 Task: Check the safety & property of Cabin in Peshastin.
Action: Mouse moved to (713, 87)
Screenshot: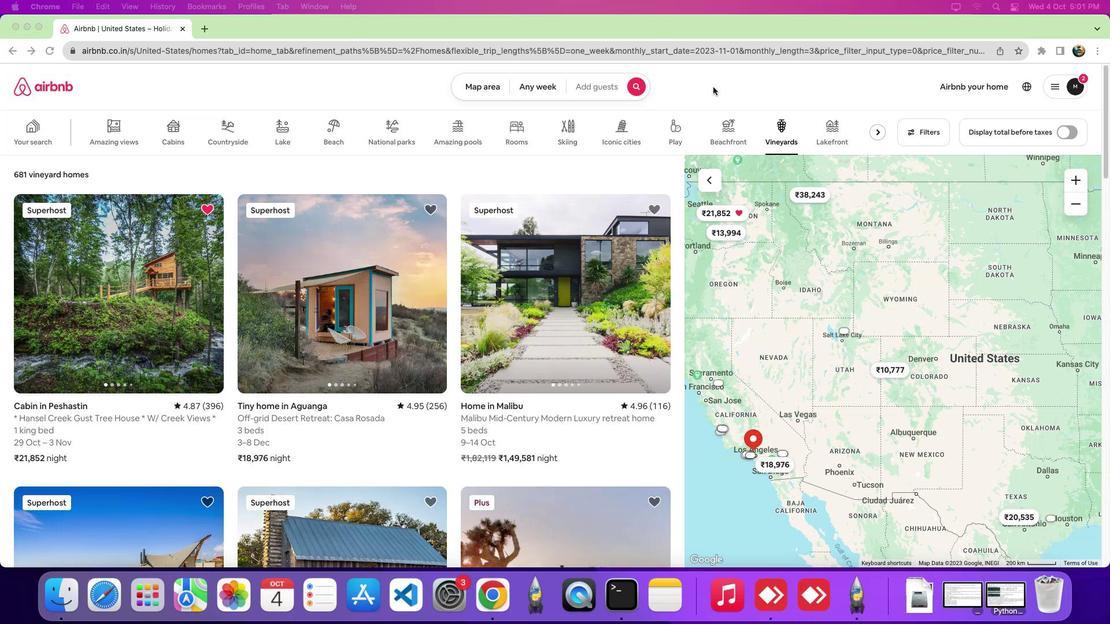 
Action: Mouse pressed left at (713, 87)
Screenshot: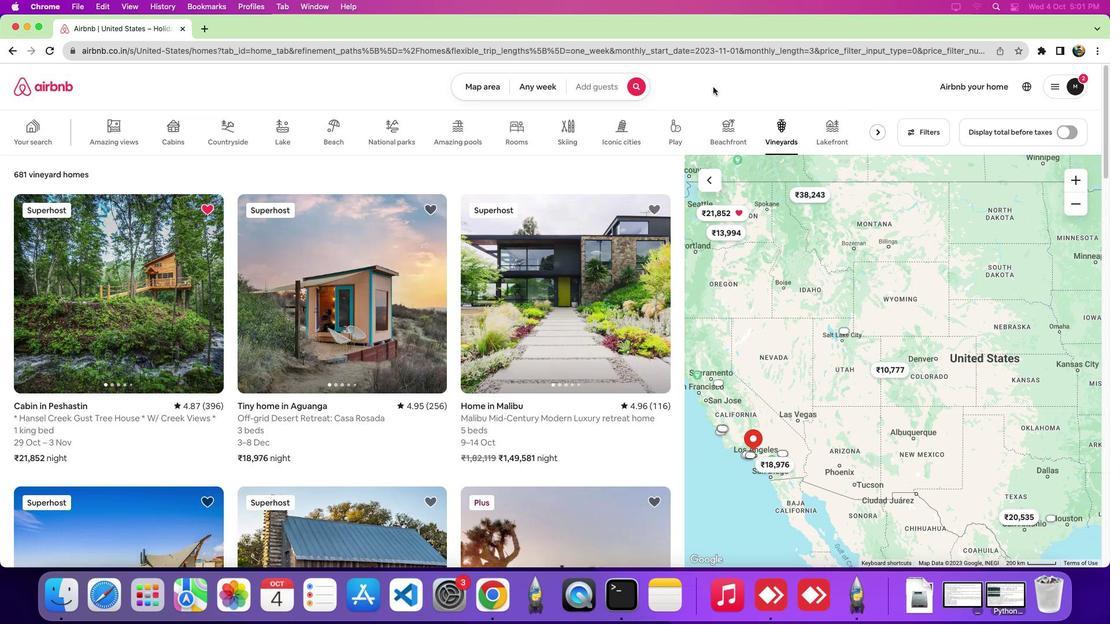
Action: Mouse moved to (791, 139)
Screenshot: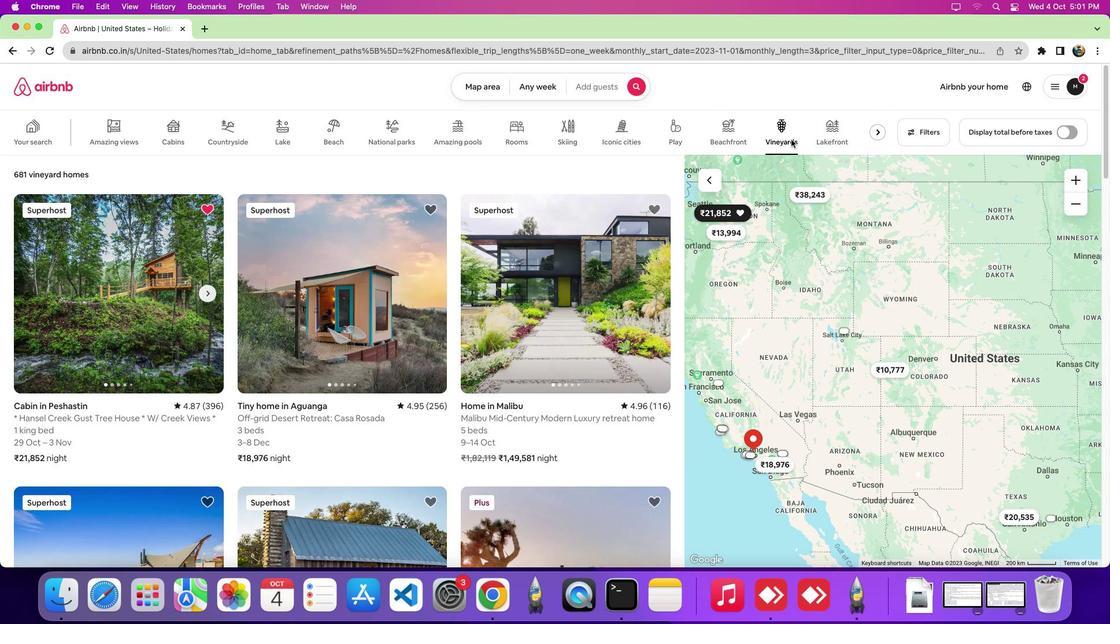 
Action: Mouse pressed left at (791, 139)
Screenshot: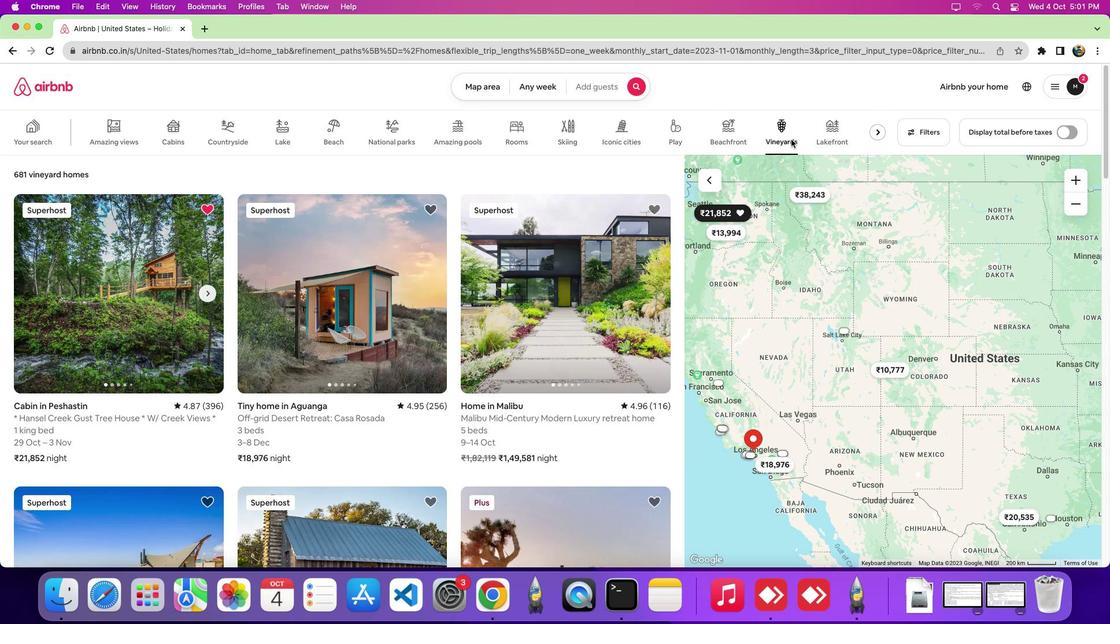
Action: Mouse moved to (129, 319)
Screenshot: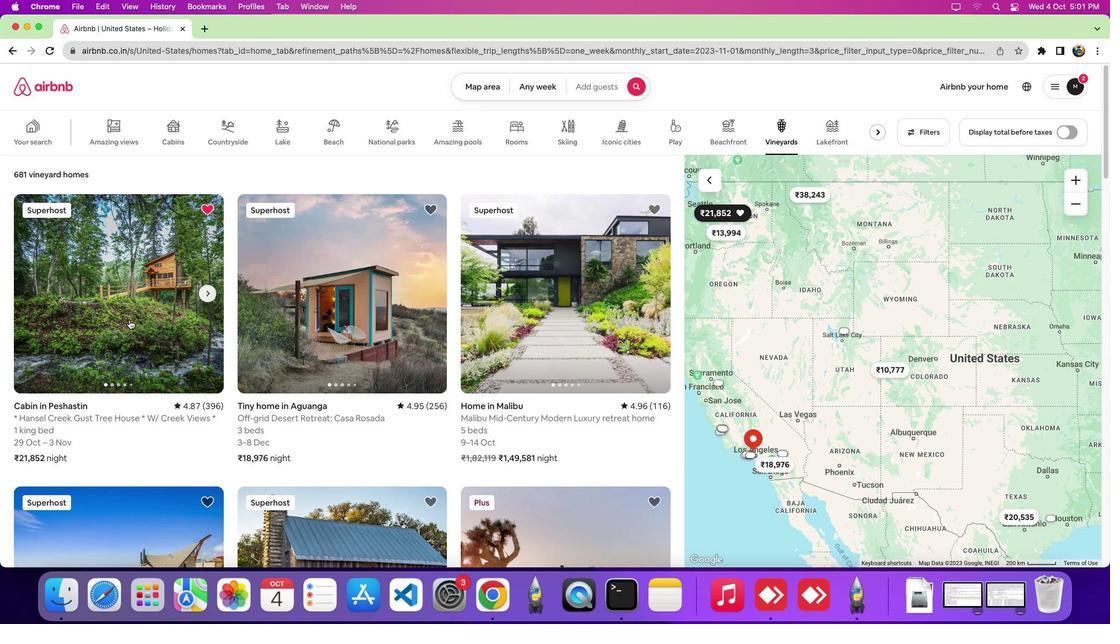 
Action: Mouse pressed left at (129, 319)
Screenshot: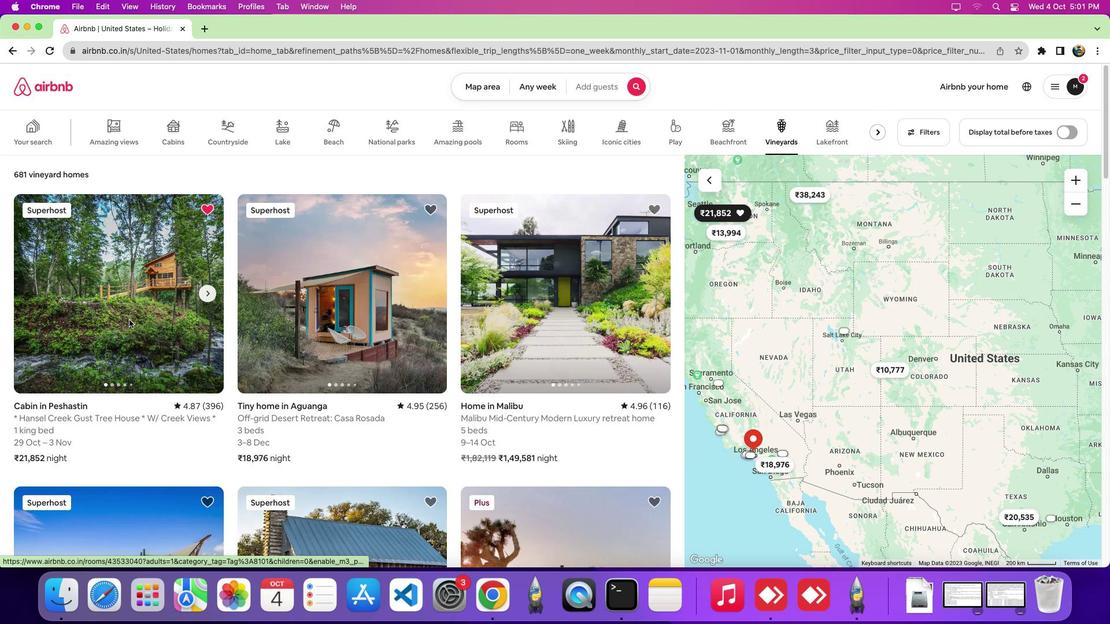 
Action: Mouse moved to (663, 395)
Screenshot: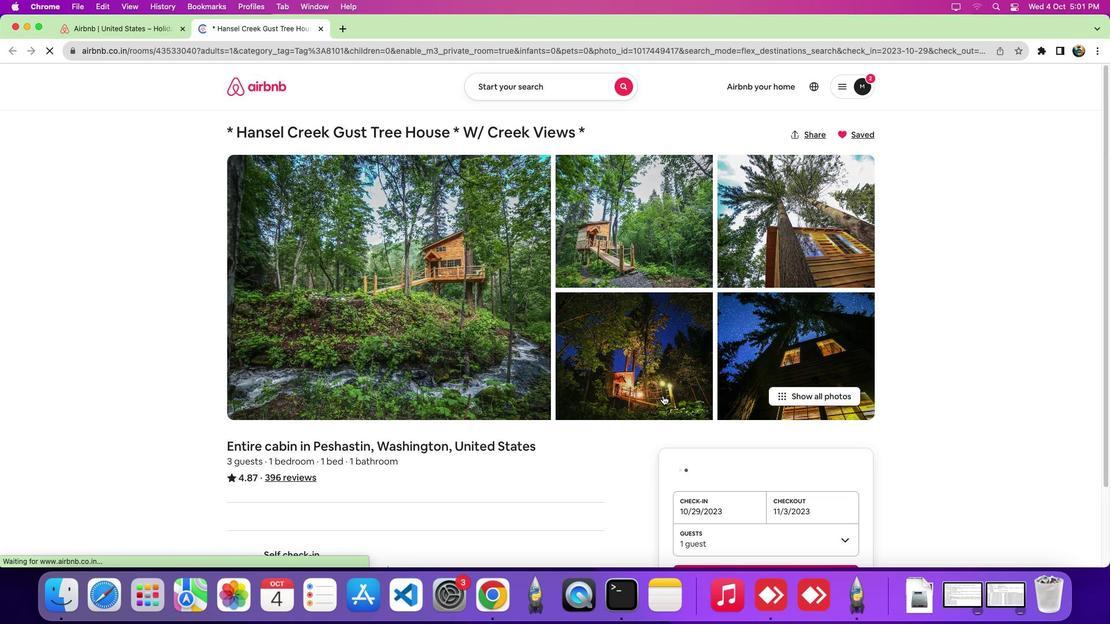
Action: Mouse scrolled (663, 395) with delta (0, 0)
Screenshot: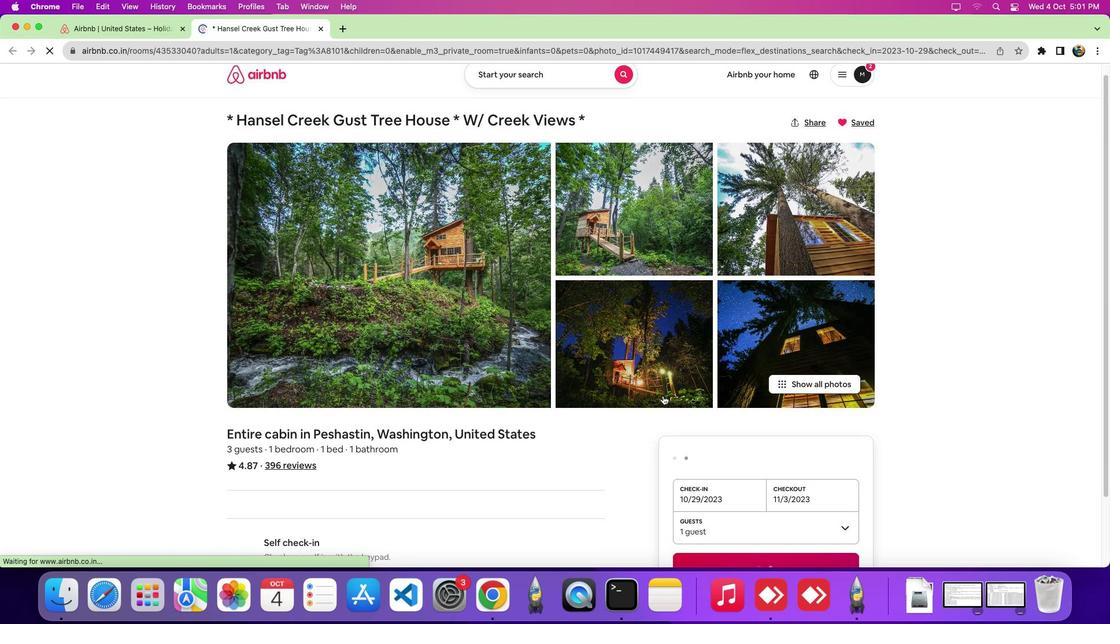 
Action: Mouse scrolled (663, 395) with delta (0, -1)
Screenshot: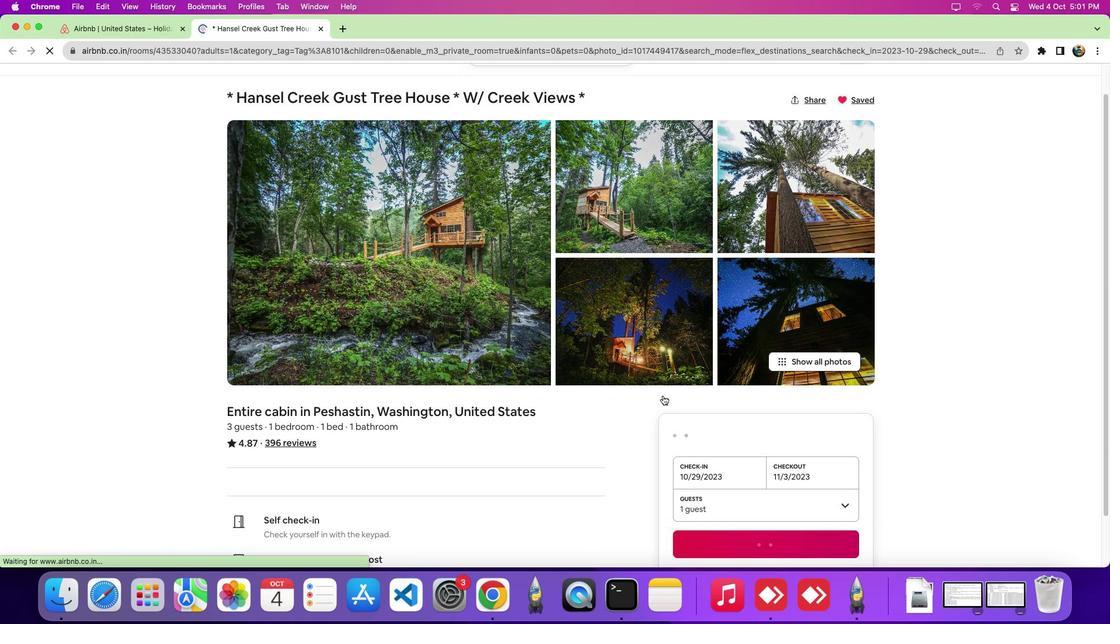 
Action: Mouse scrolled (663, 395) with delta (0, -5)
Screenshot: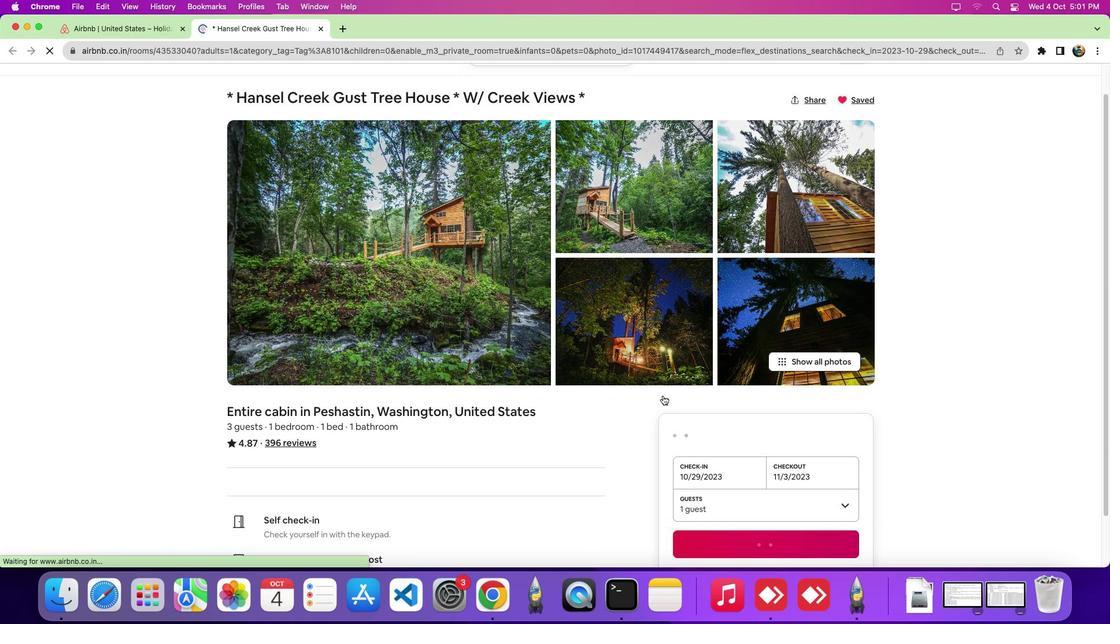 
Action: Mouse scrolled (663, 395) with delta (0, -8)
Screenshot: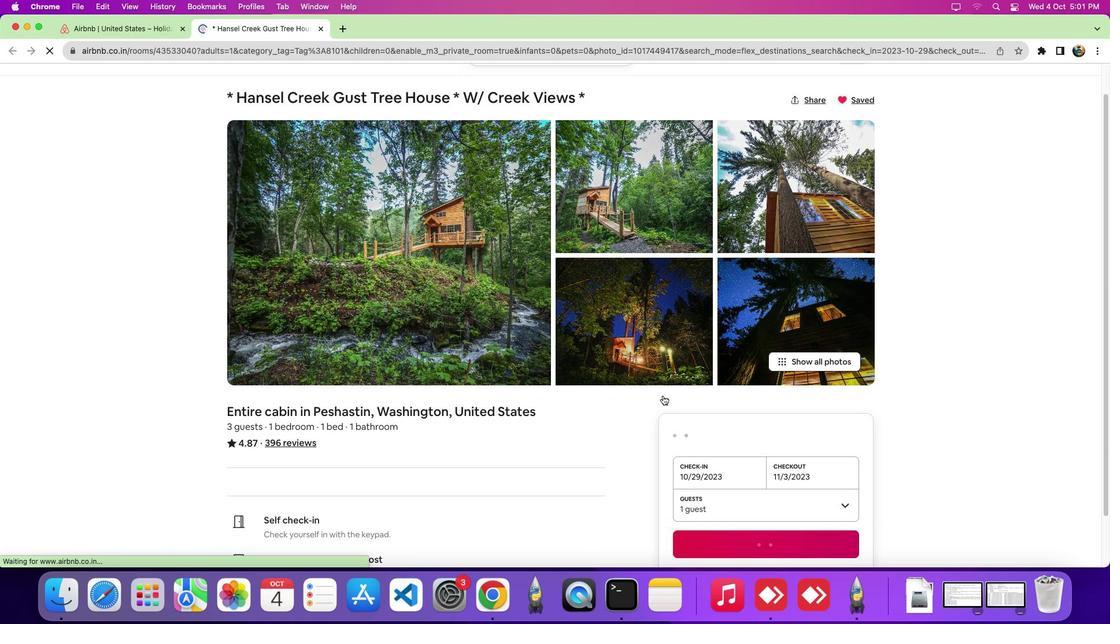 
Action: Mouse scrolled (663, 395) with delta (0, 0)
Screenshot: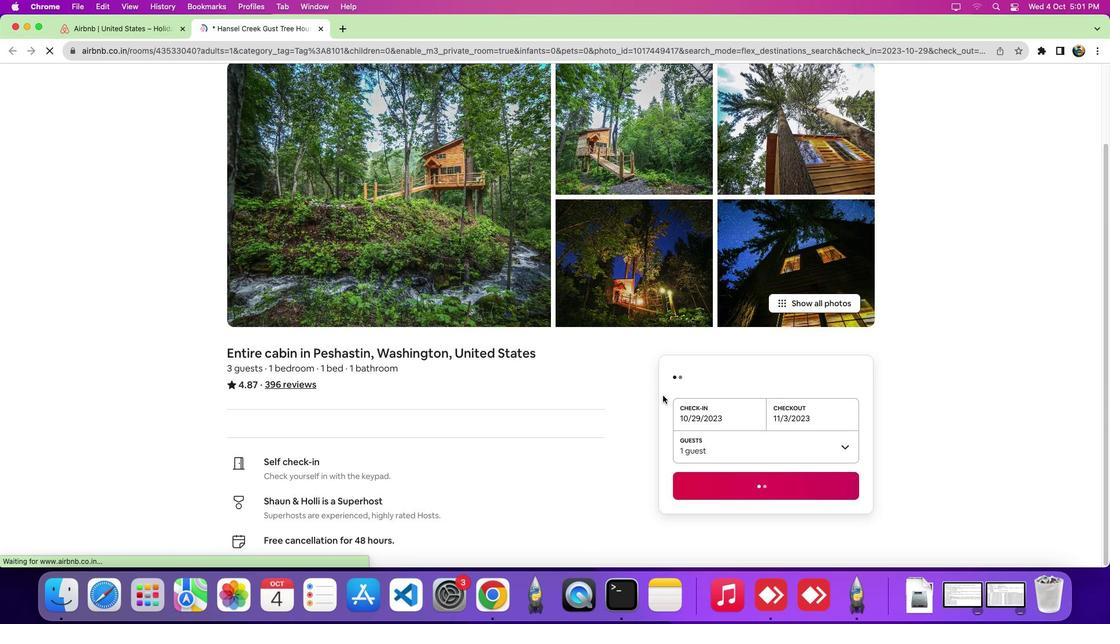 
Action: Mouse scrolled (663, 395) with delta (0, -1)
Screenshot: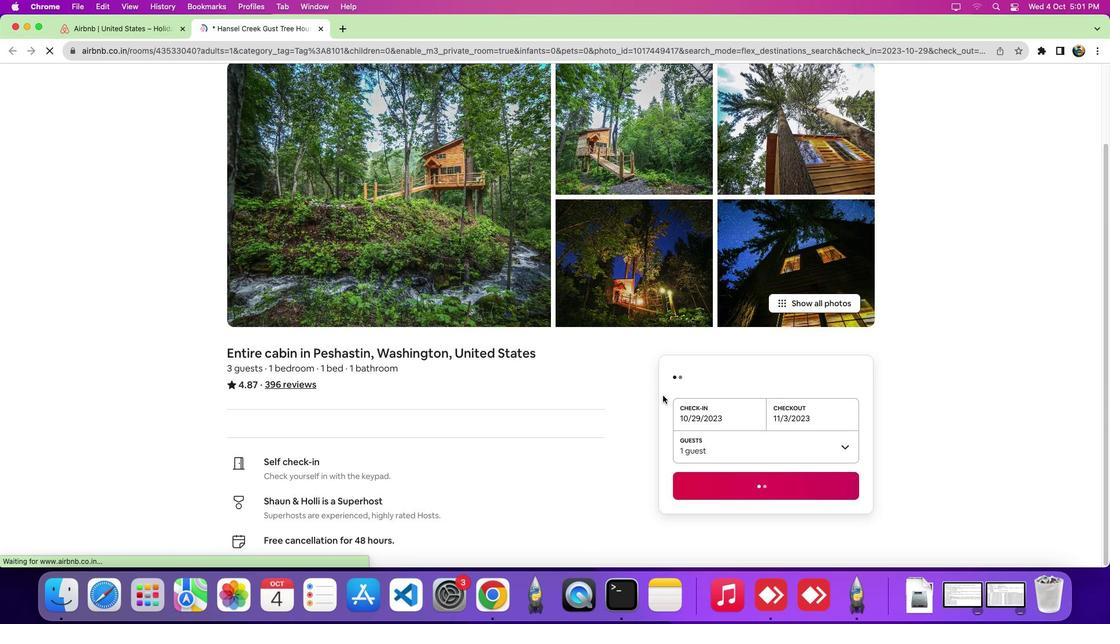 
Action: Mouse scrolled (663, 395) with delta (0, -5)
Screenshot: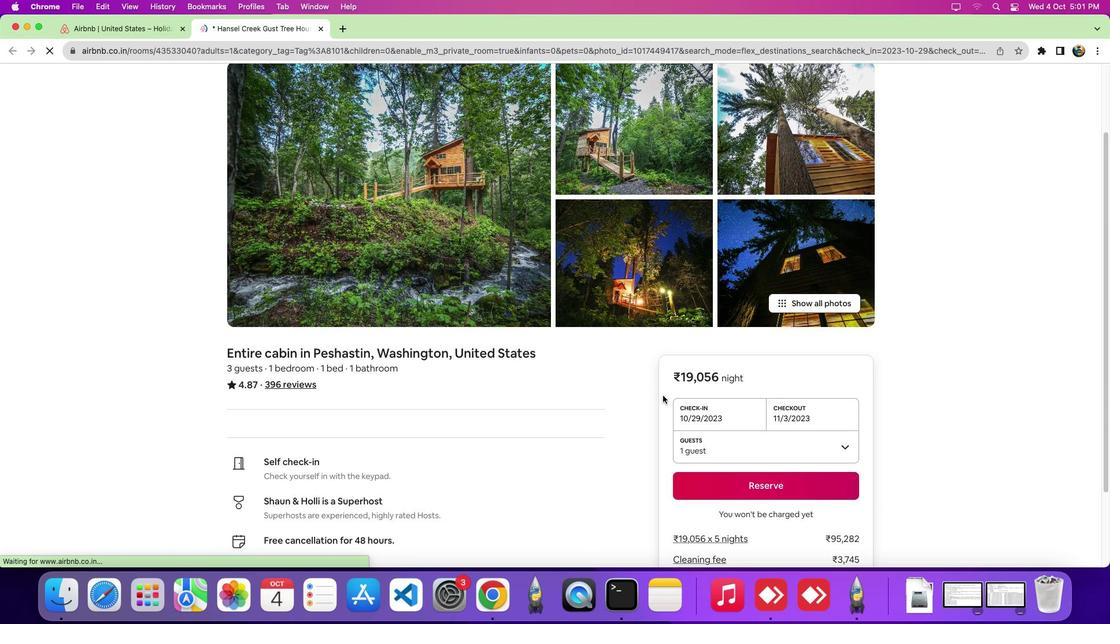 
Action: Mouse scrolled (663, 395) with delta (0, 0)
Screenshot: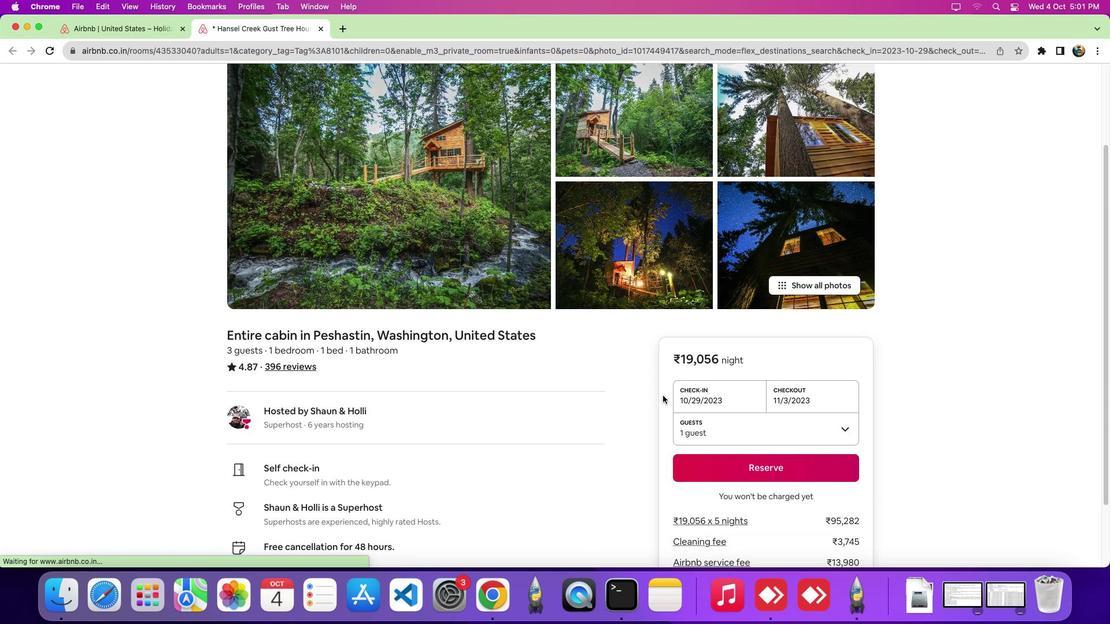 
Action: Mouse scrolled (663, 395) with delta (0, -1)
Screenshot: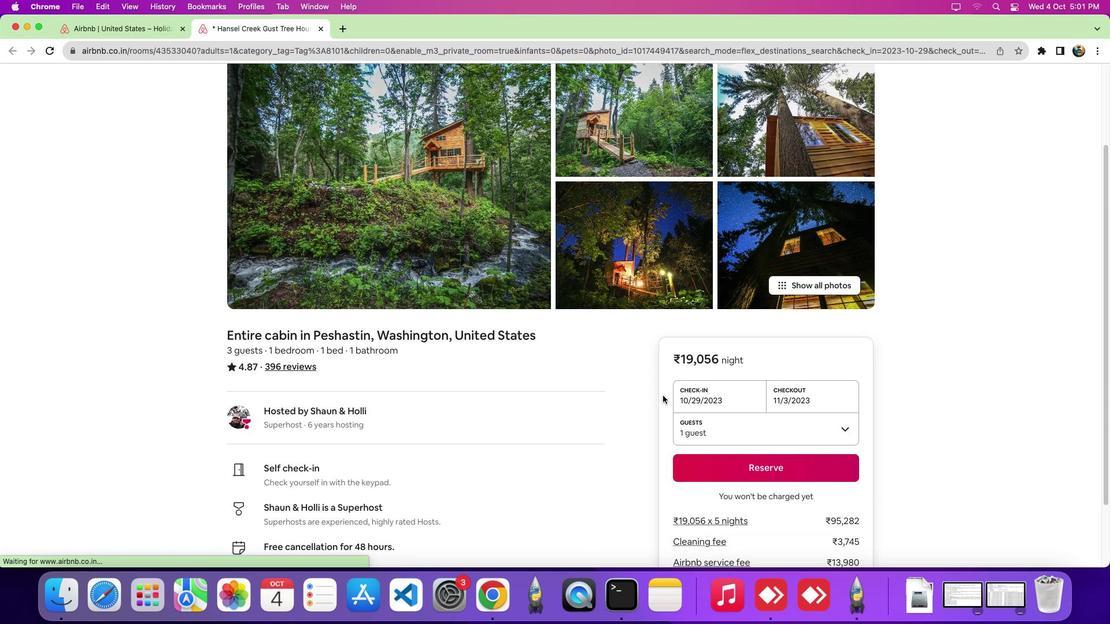 
Action: Mouse scrolled (663, 395) with delta (0, -5)
Screenshot: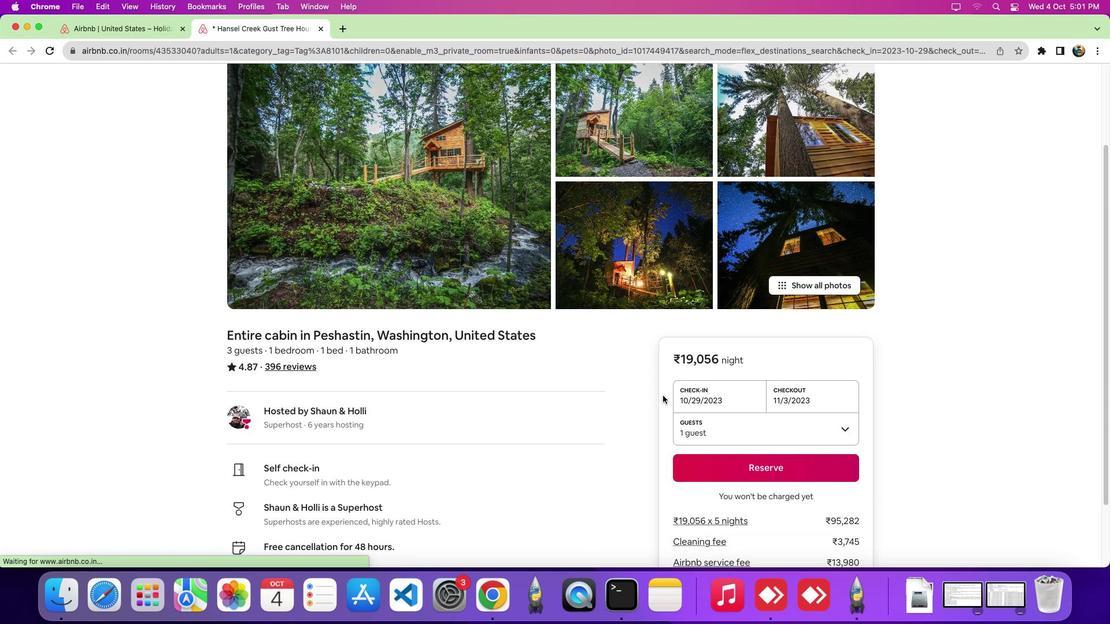 
Action: Mouse scrolled (663, 395) with delta (0, -8)
Screenshot: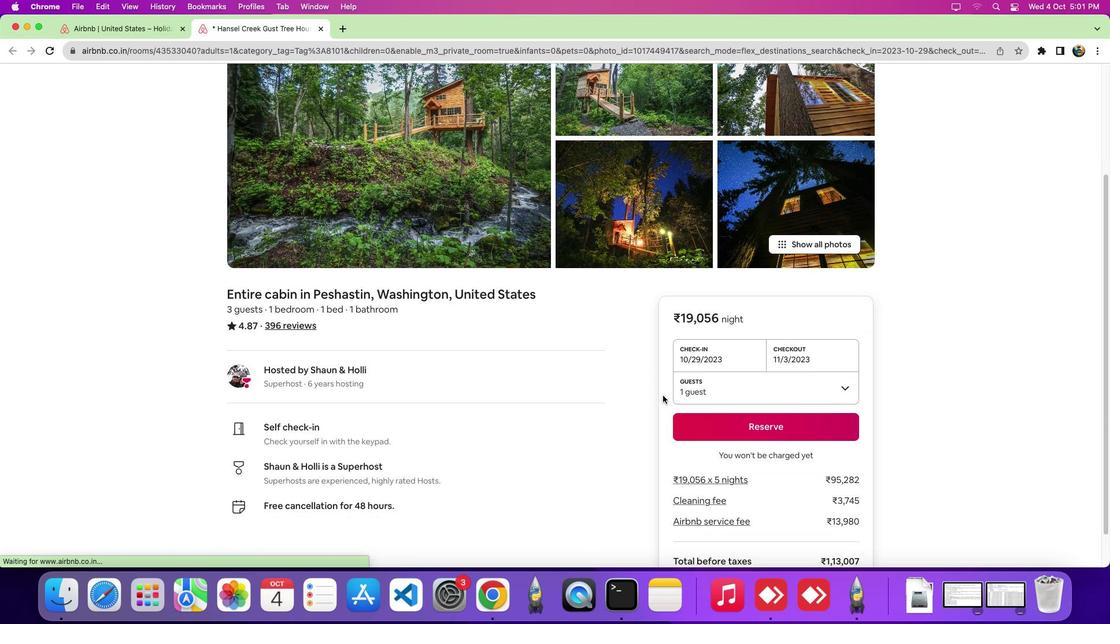 
Action: Mouse scrolled (663, 395) with delta (0, -8)
Screenshot: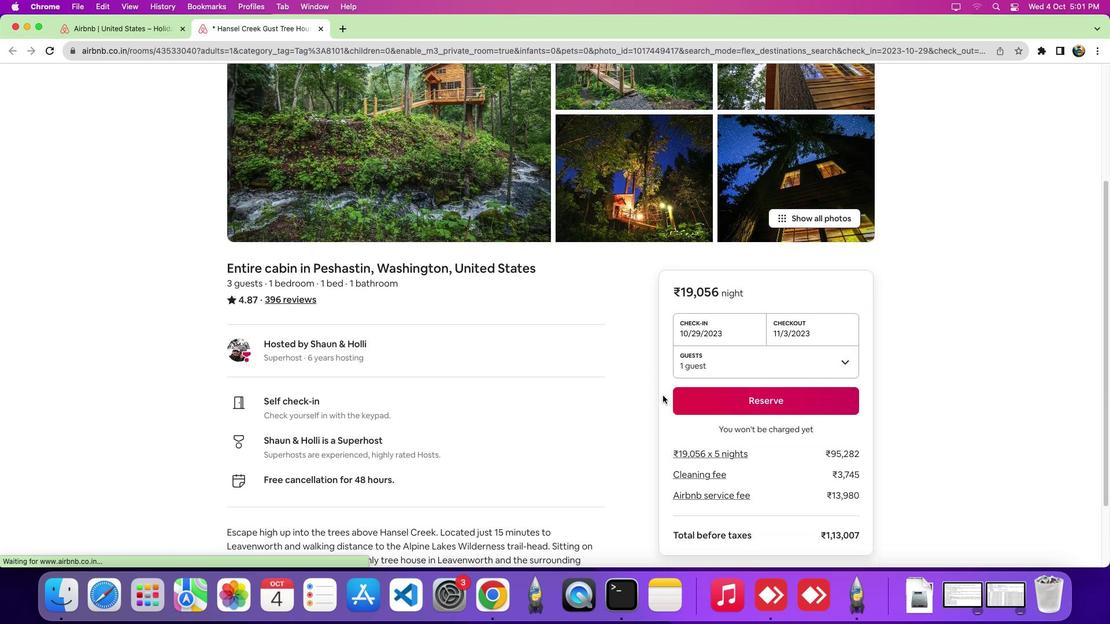 
Action: Mouse scrolled (663, 395) with delta (0, 0)
Screenshot: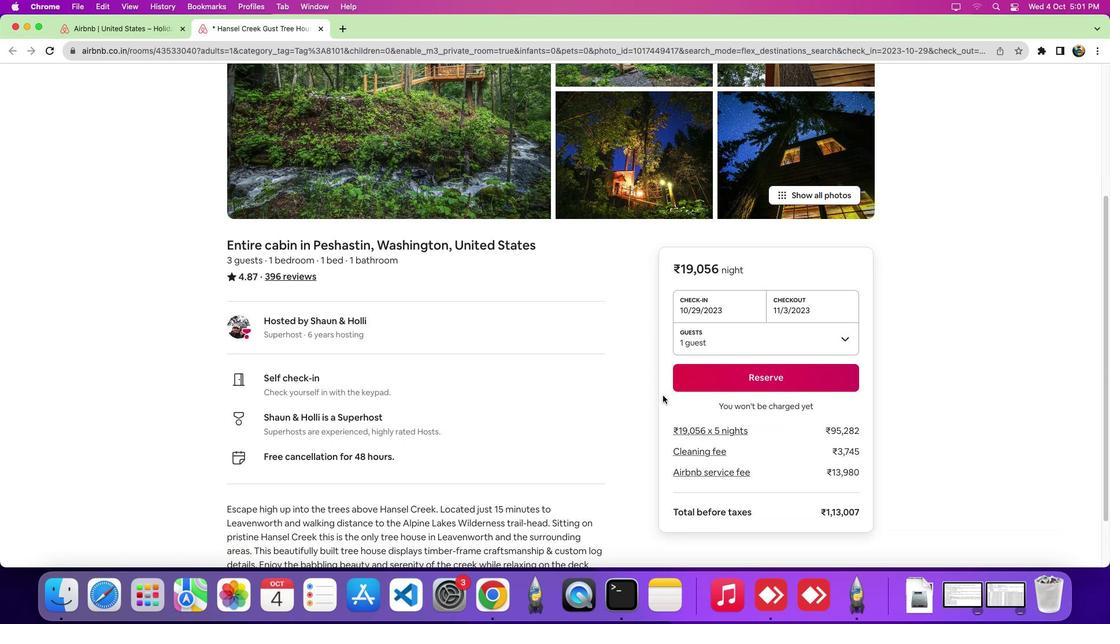 
Action: Mouse scrolled (663, 395) with delta (0, -1)
Screenshot: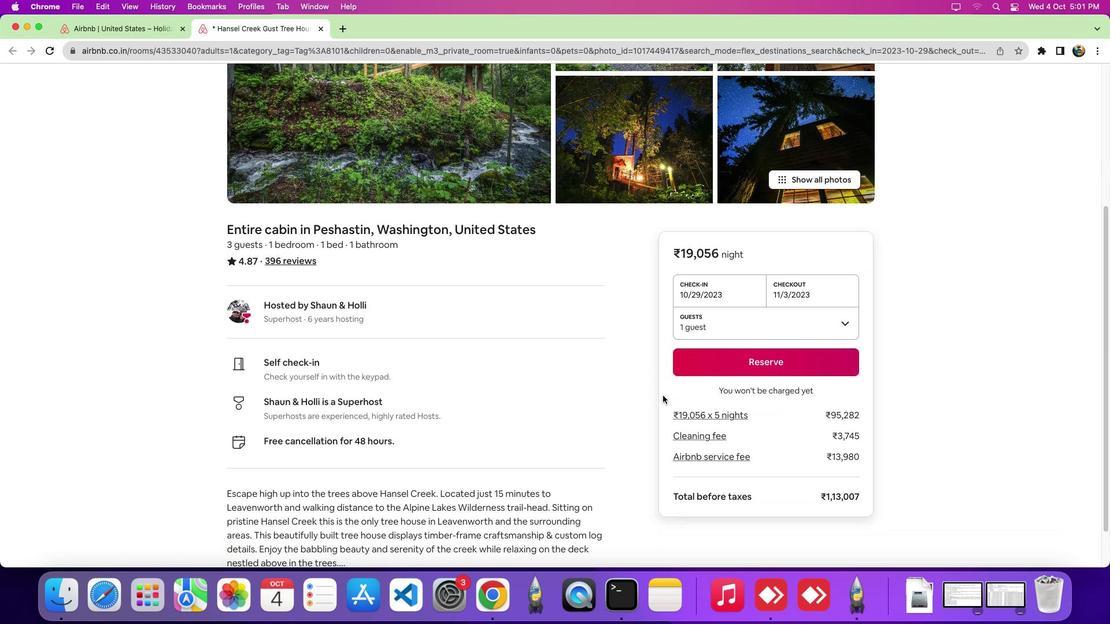 
Action: Mouse scrolled (663, 395) with delta (0, -5)
Screenshot: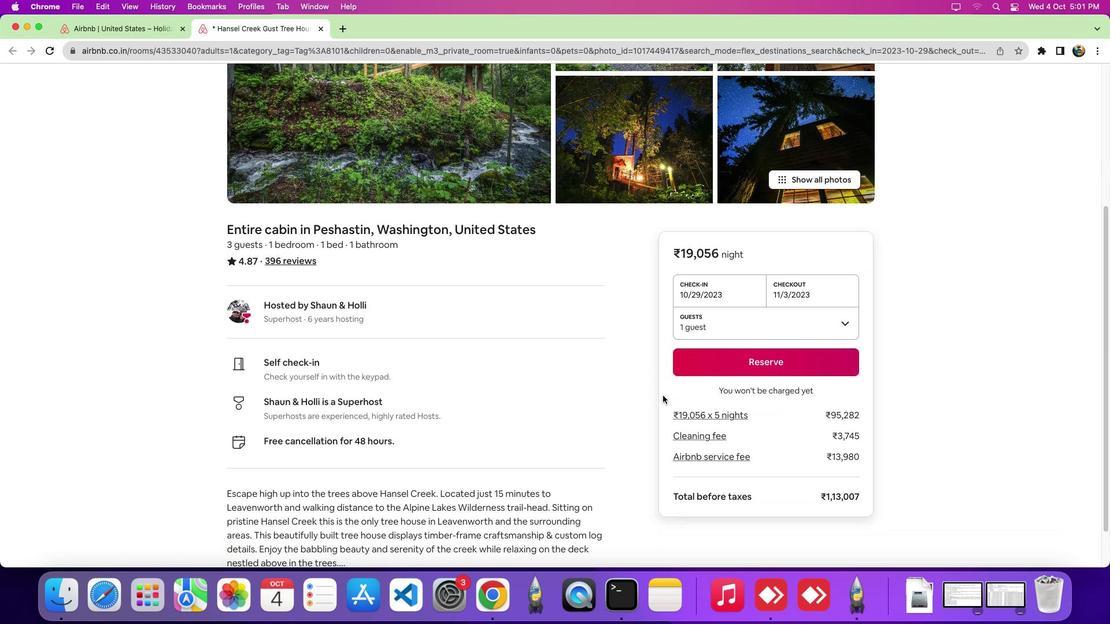 
Action: Mouse scrolled (663, 395) with delta (0, -8)
Screenshot: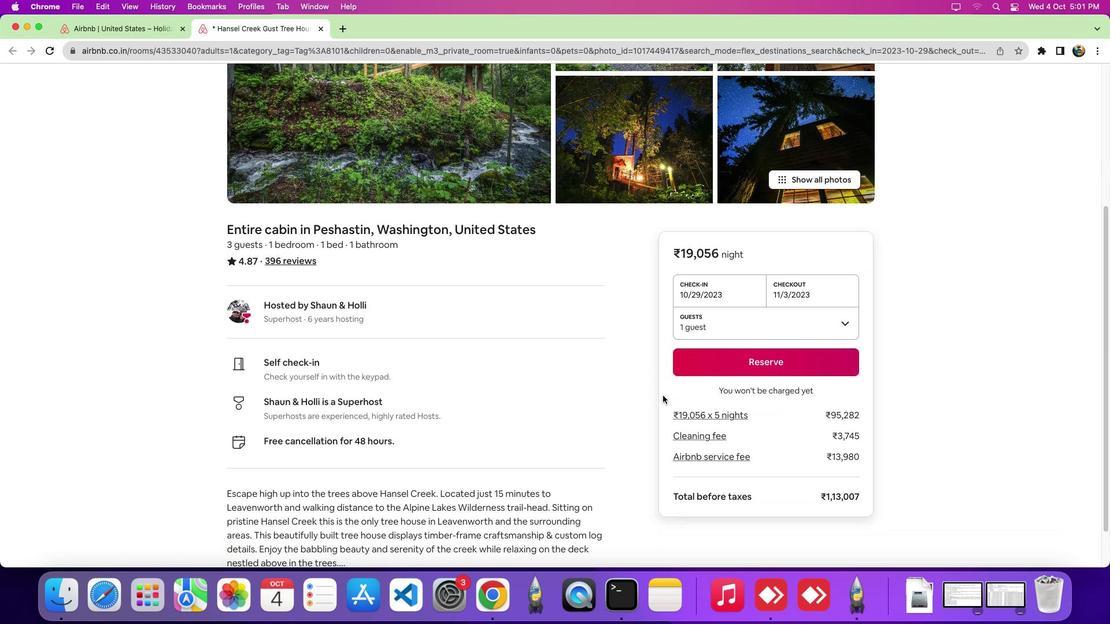 
Action: Mouse scrolled (663, 395) with delta (0, -9)
Screenshot: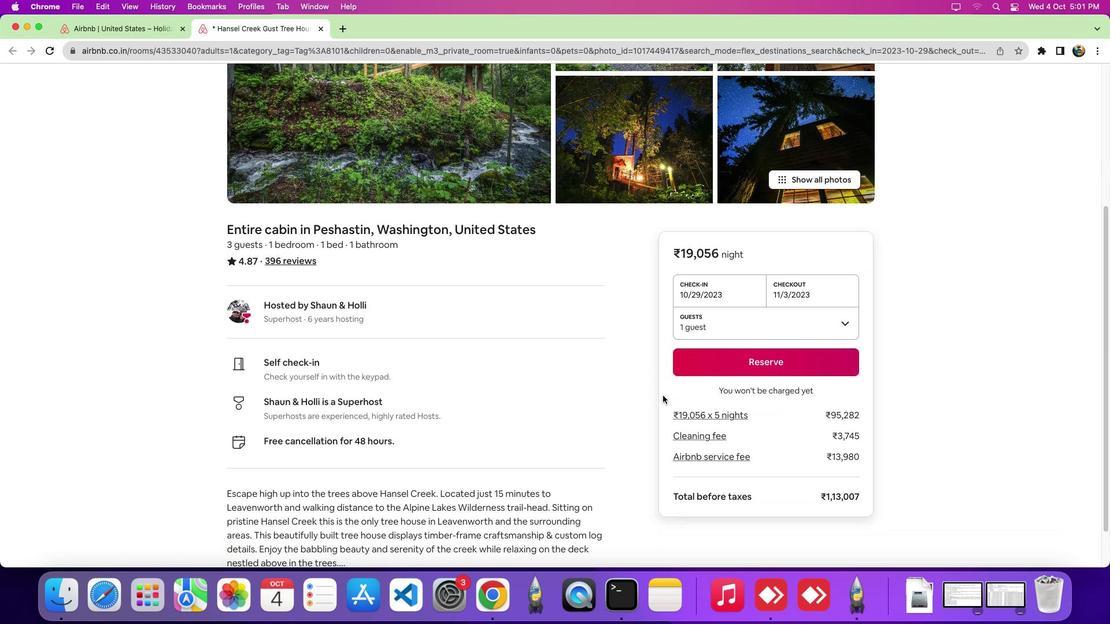 
Action: Mouse scrolled (663, 395) with delta (0, 0)
Screenshot: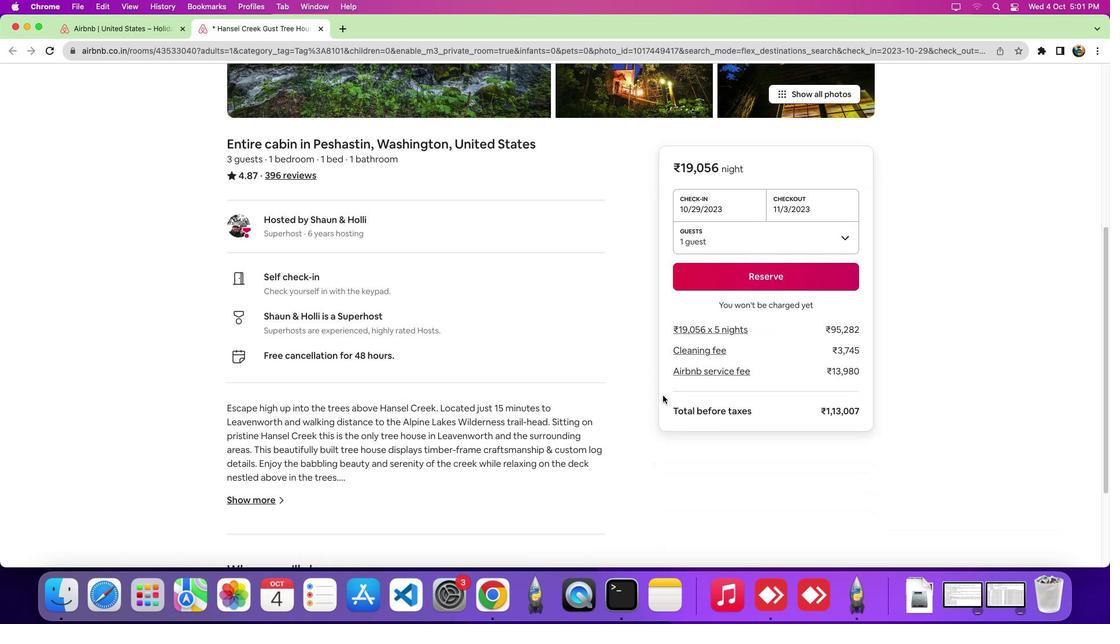 
Action: Mouse scrolled (663, 395) with delta (0, -1)
Screenshot: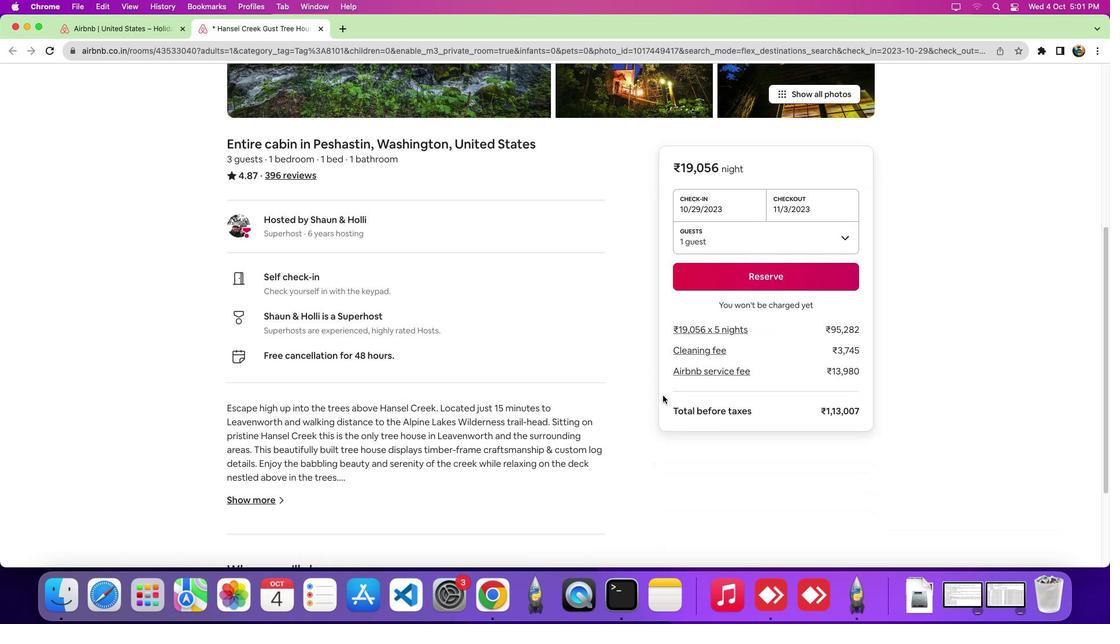 
Action: Mouse scrolled (663, 395) with delta (0, -5)
Screenshot: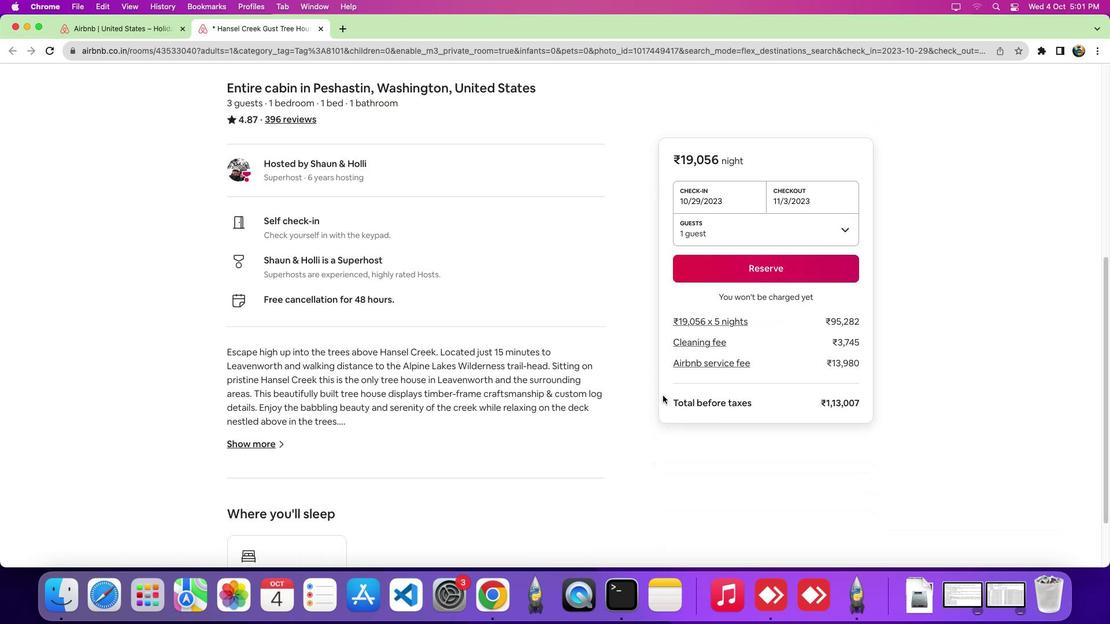 
Action: Mouse scrolled (663, 395) with delta (0, -8)
Screenshot: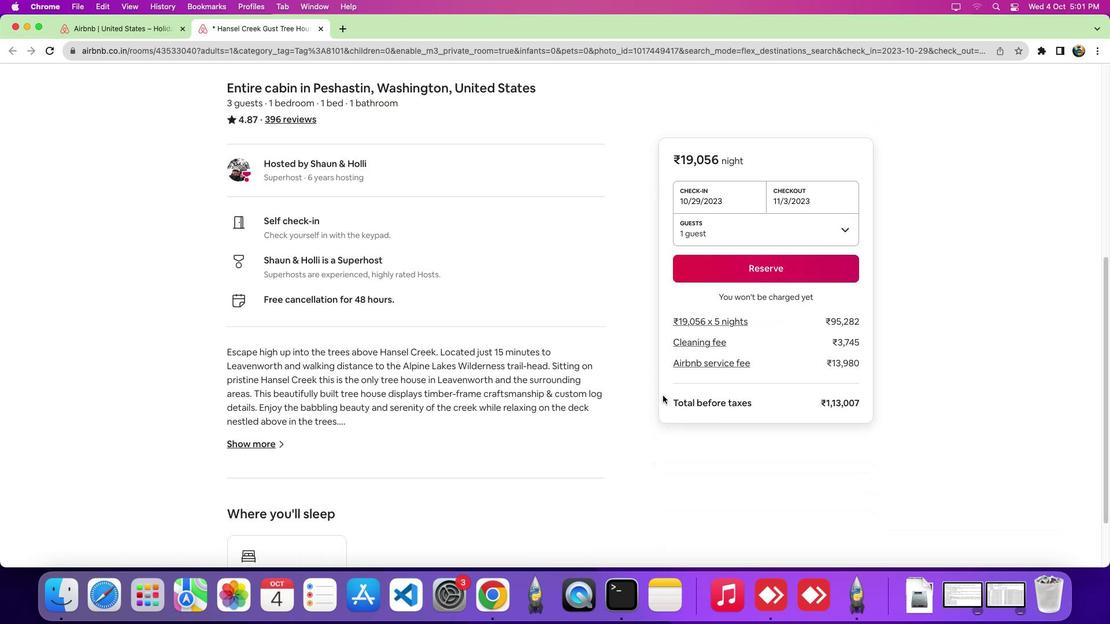 
Action: Mouse scrolled (663, 395) with delta (0, -8)
Screenshot: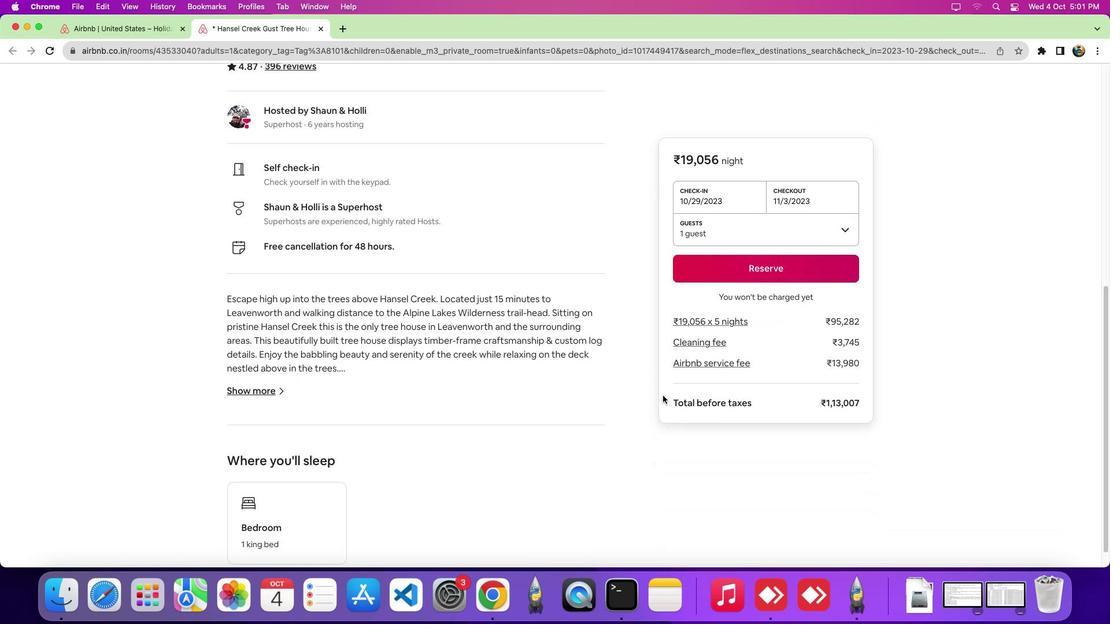 
Action: Mouse scrolled (663, 395) with delta (0, 0)
Screenshot: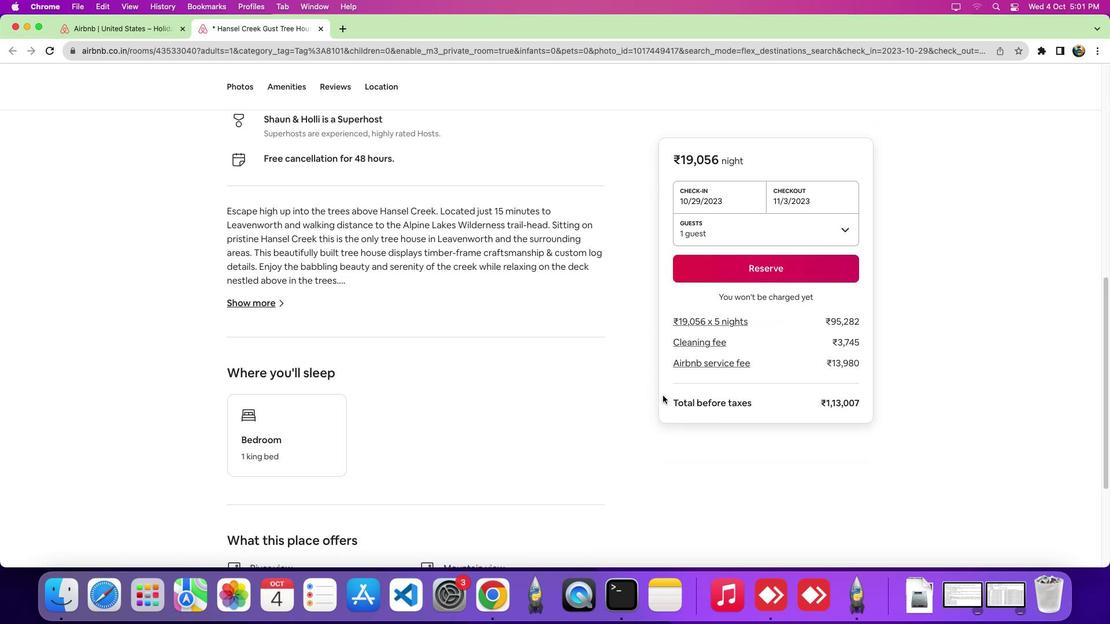 
Action: Mouse scrolled (663, 395) with delta (0, -1)
Screenshot: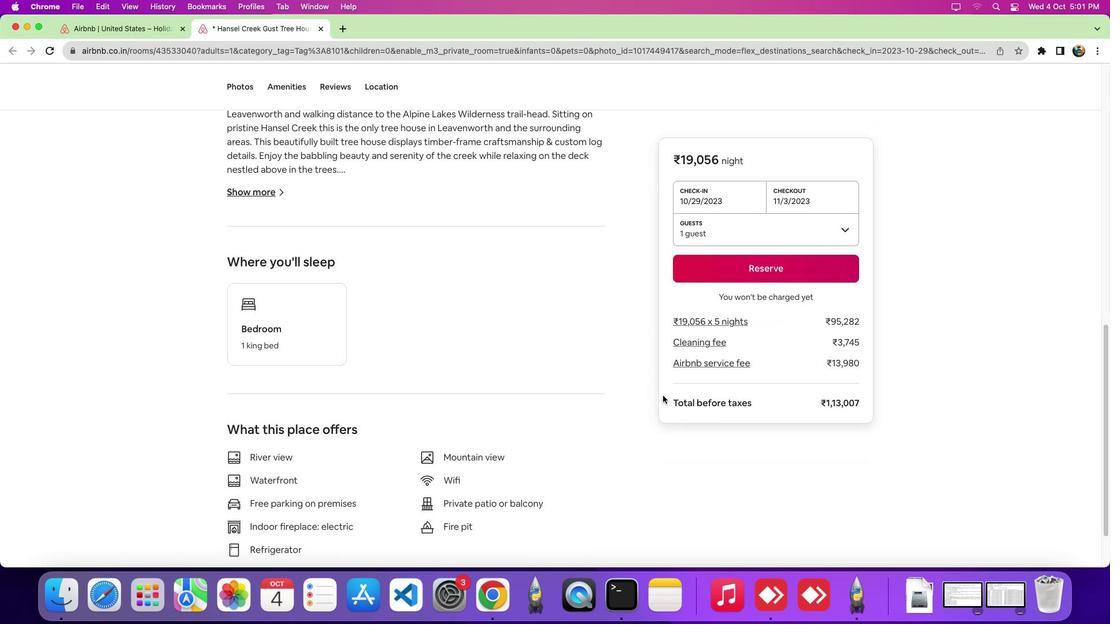 
Action: Mouse scrolled (663, 395) with delta (0, -5)
Screenshot: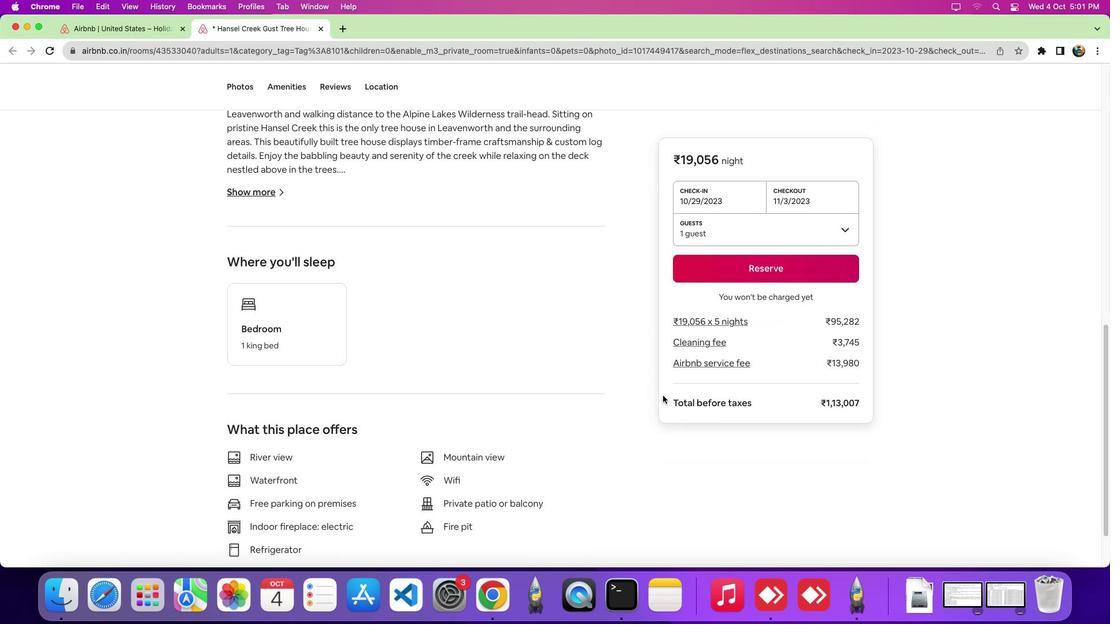 
Action: Mouse scrolled (663, 395) with delta (0, -7)
Screenshot: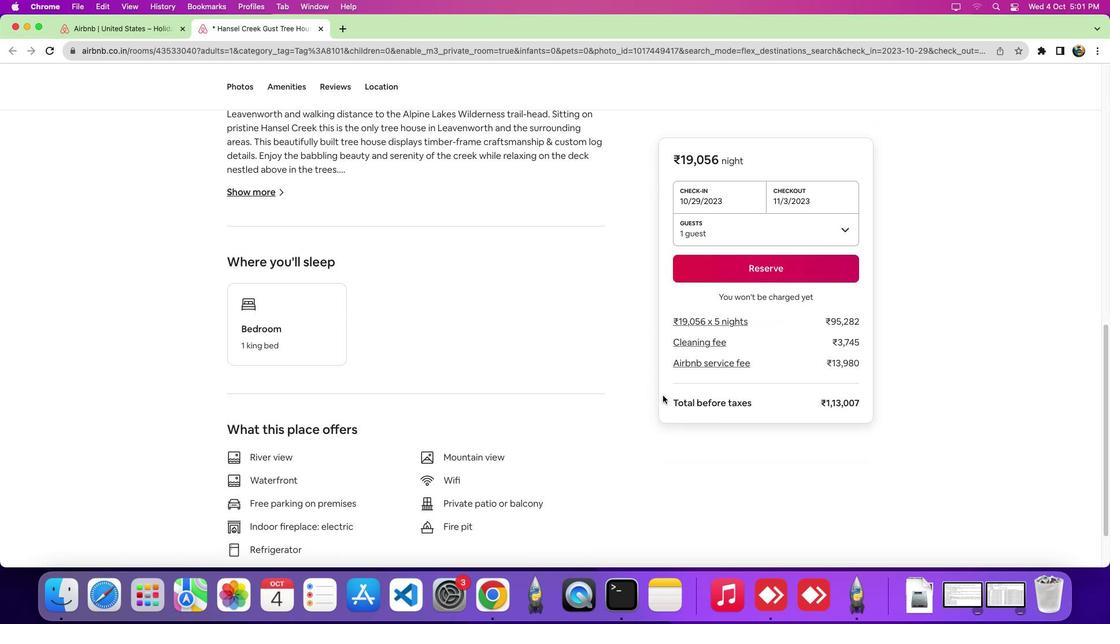 
Action: Mouse scrolled (663, 395) with delta (0, 0)
Screenshot: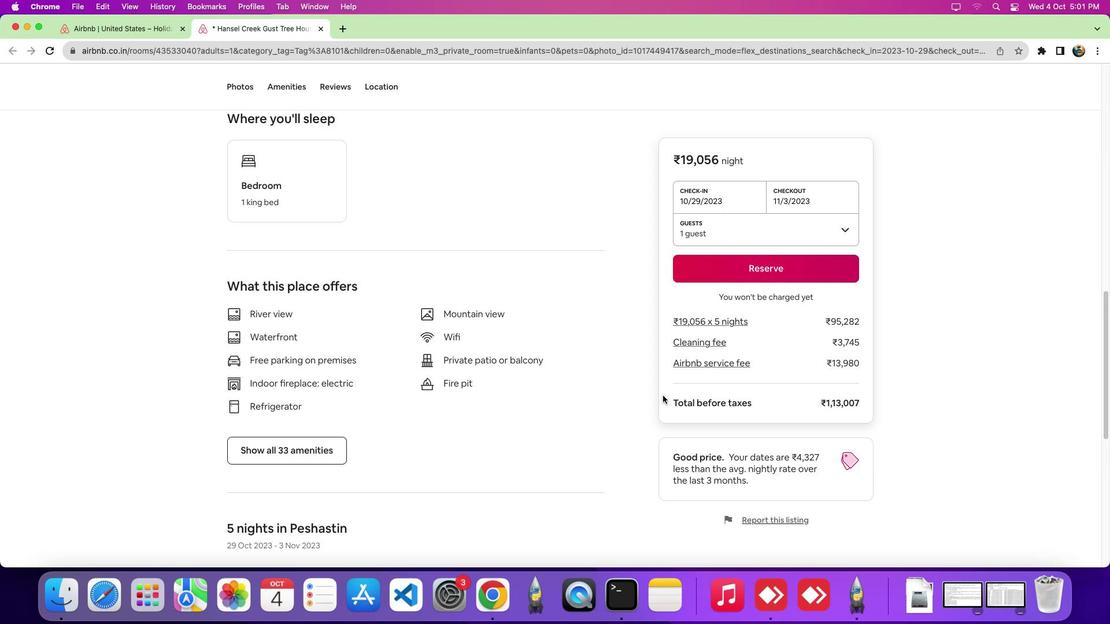 
Action: Mouse scrolled (663, 395) with delta (0, -1)
Screenshot: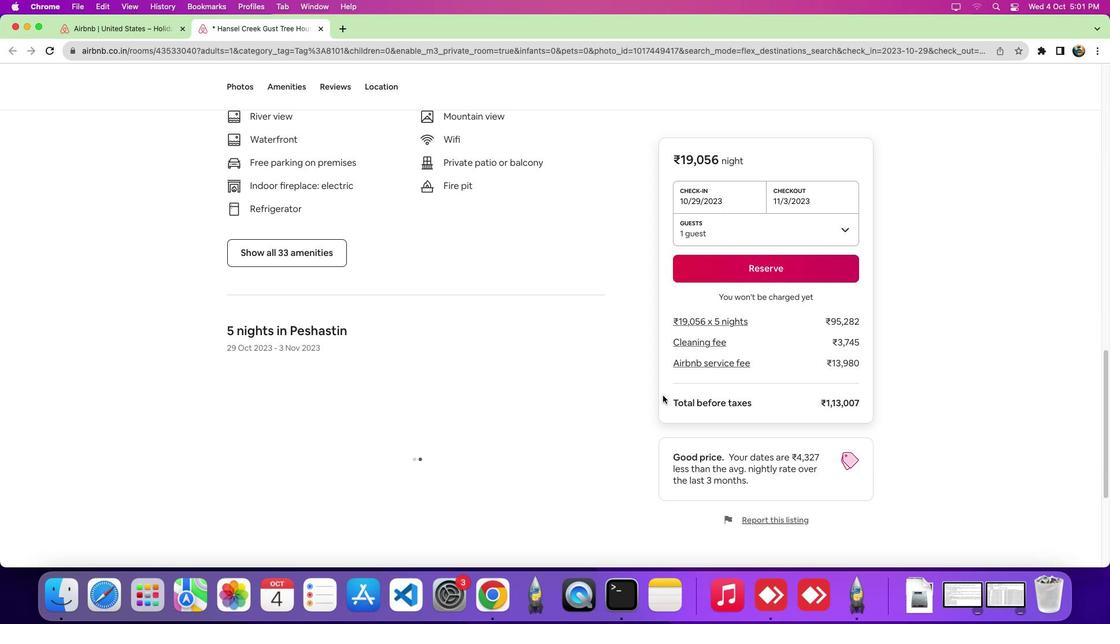 
Action: Mouse scrolled (663, 395) with delta (0, -5)
Screenshot: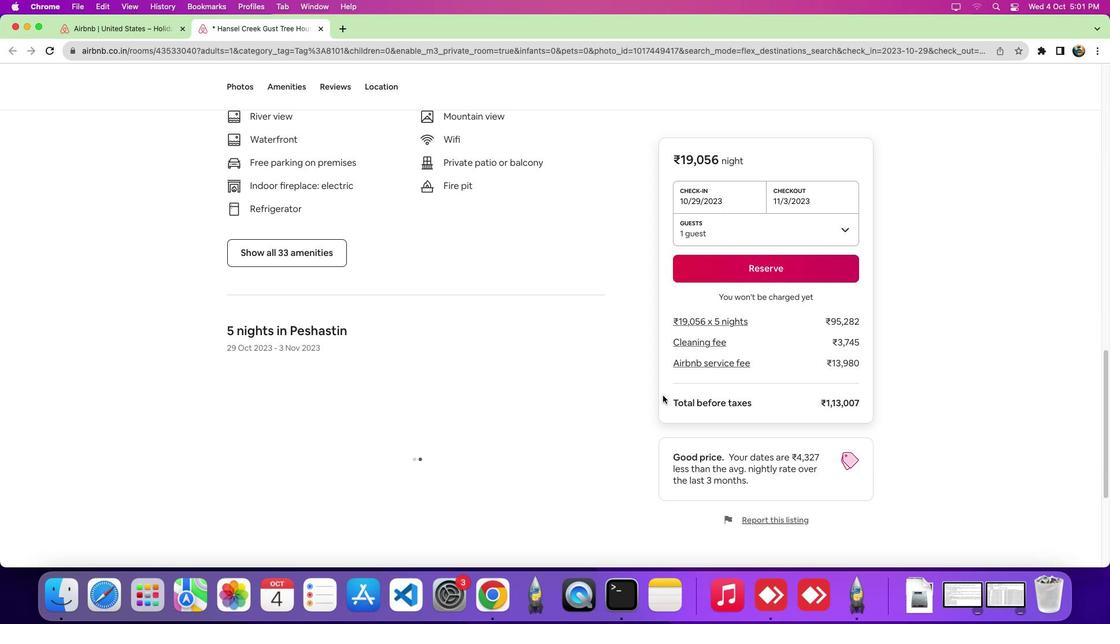 
Action: Mouse scrolled (663, 395) with delta (0, -7)
Screenshot: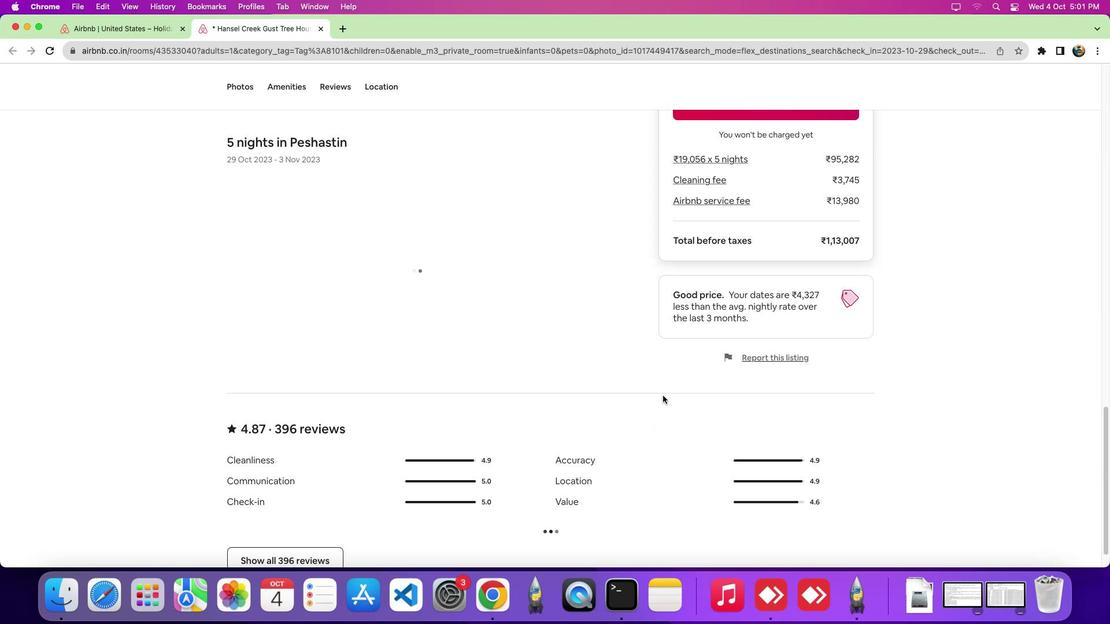 
Action: Mouse scrolled (663, 395) with delta (0, 0)
Screenshot: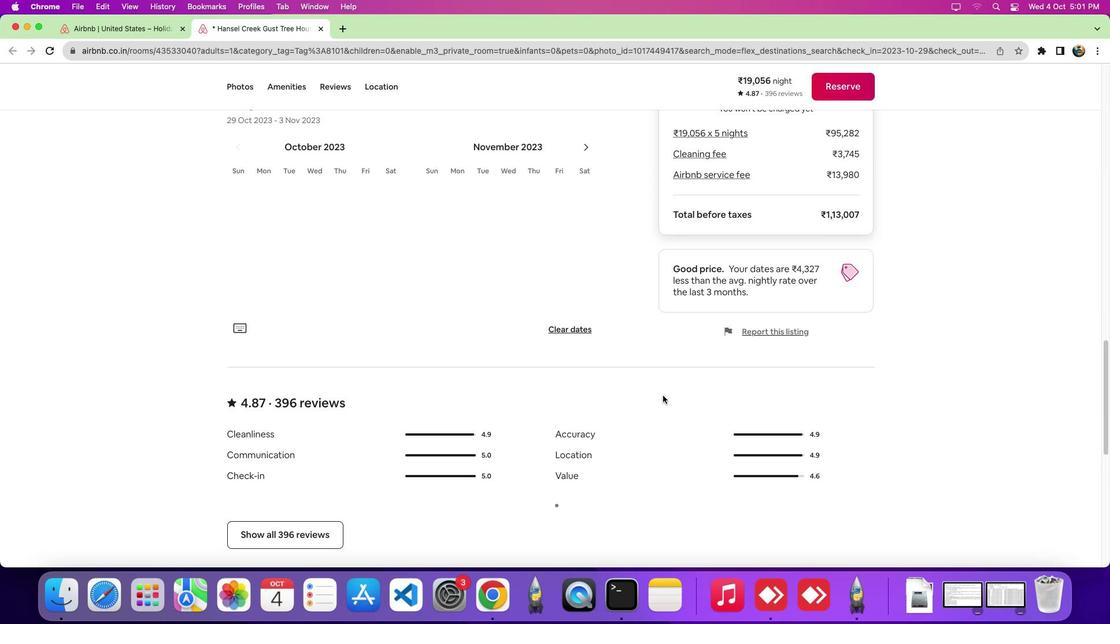 
Action: Mouse scrolled (663, 395) with delta (0, 0)
Screenshot: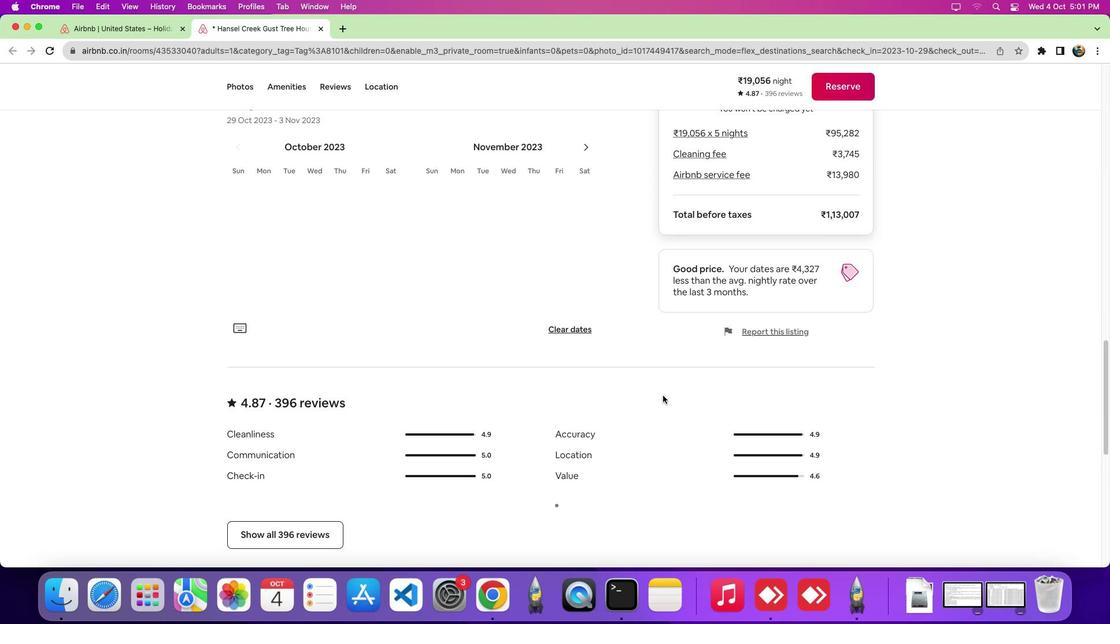 
Action: Mouse scrolled (663, 395) with delta (0, -4)
Screenshot: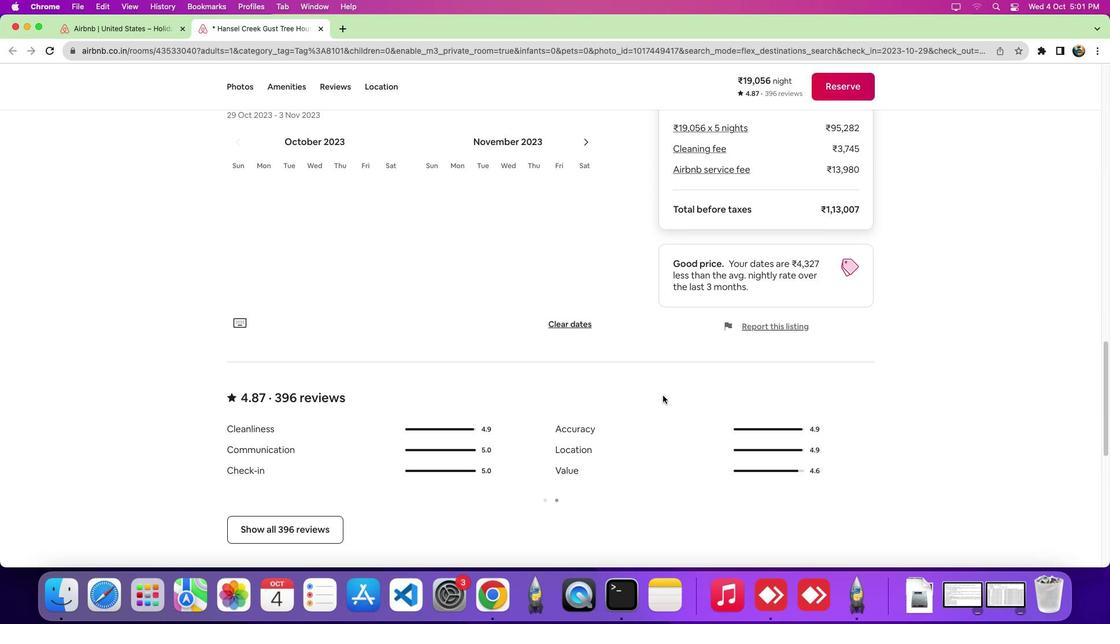 
Action: Mouse scrolled (663, 395) with delta (0, -5)
Screenshot: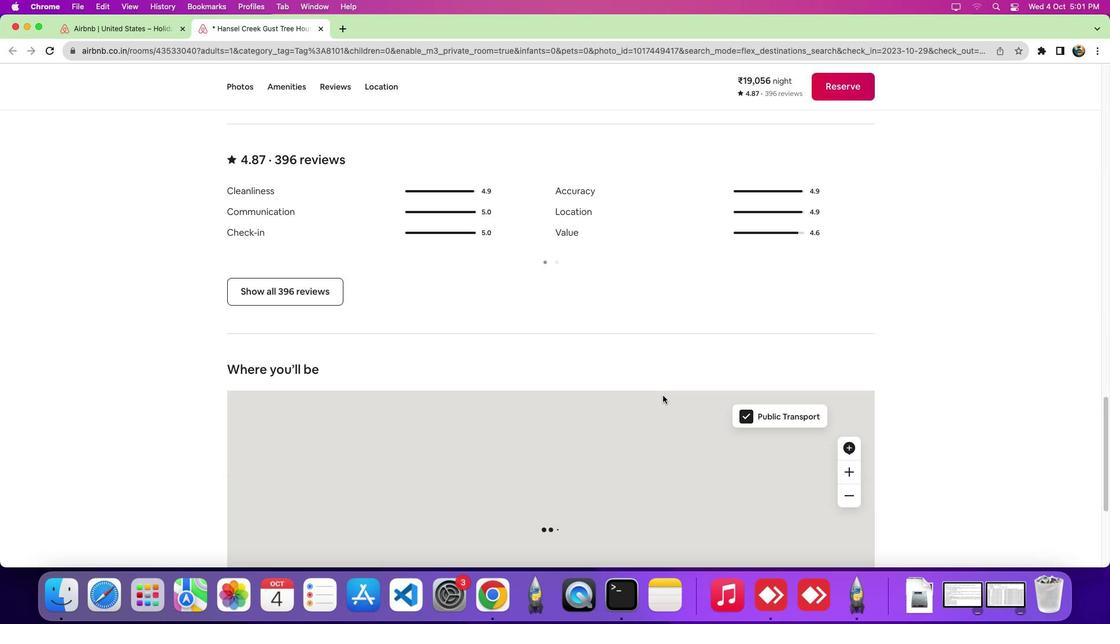 
Action: Mouse scrolled (663, 395) with delta (0, 0)
Screenshot: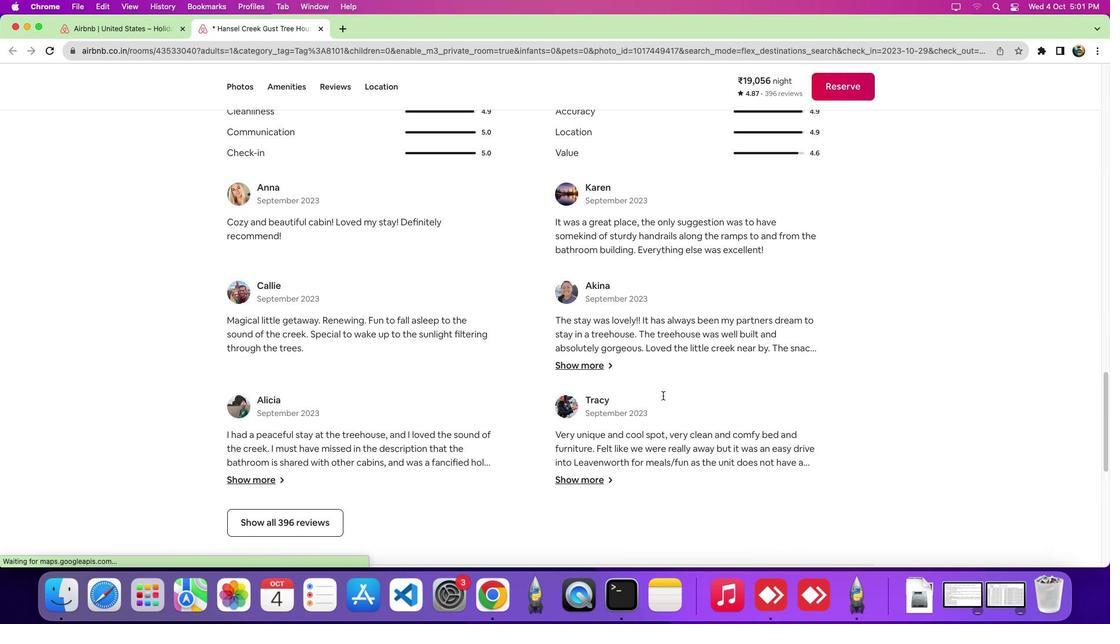 
Action: Mouse scrolled (663, 395) with delta (0, 0)
Screenshot: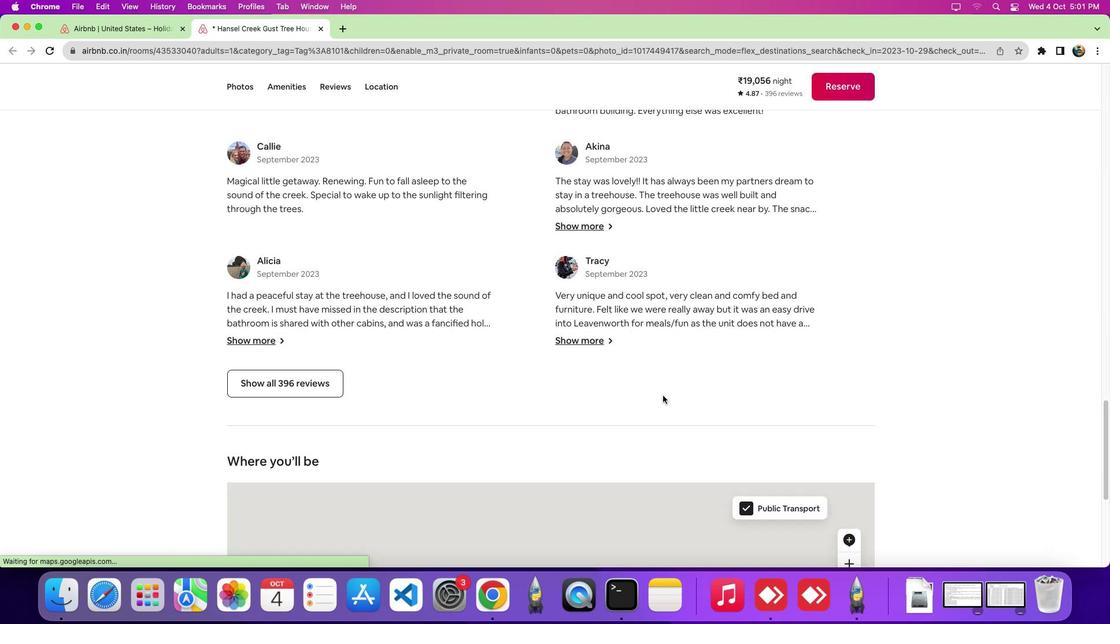 
Action: Mouse scrolled (663, 395) with delta (0, -4)
Screenshot: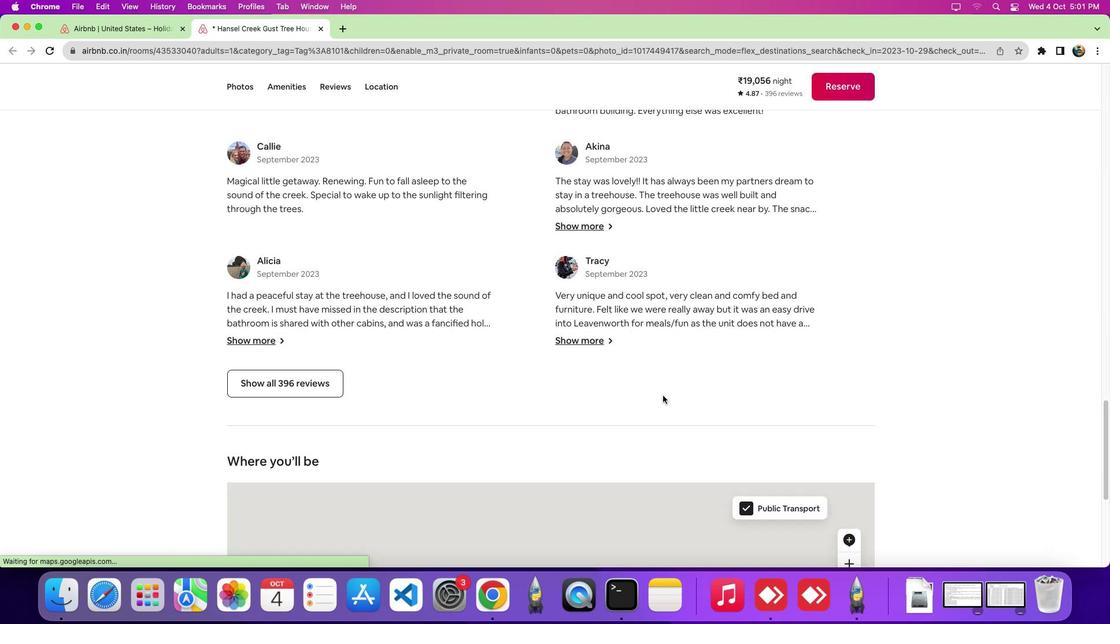 
Action: Mouse scrolled (663, 395) with delta (0, -6)
Screenshot: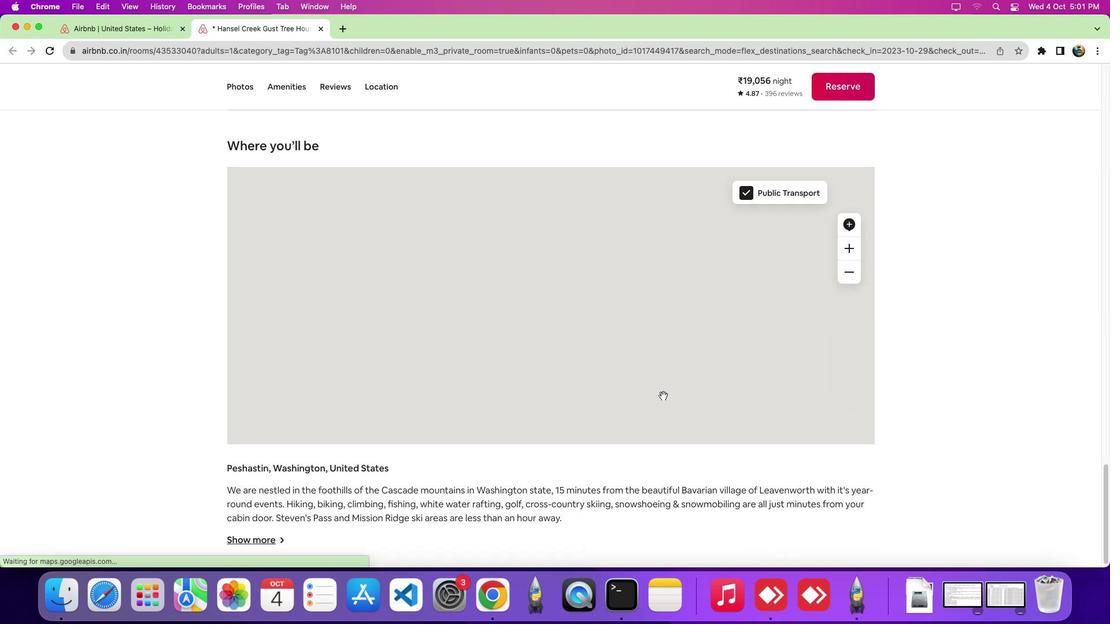 
Action: Mouse scrolled (663, 395) with delta (0, 0)
Screenshot: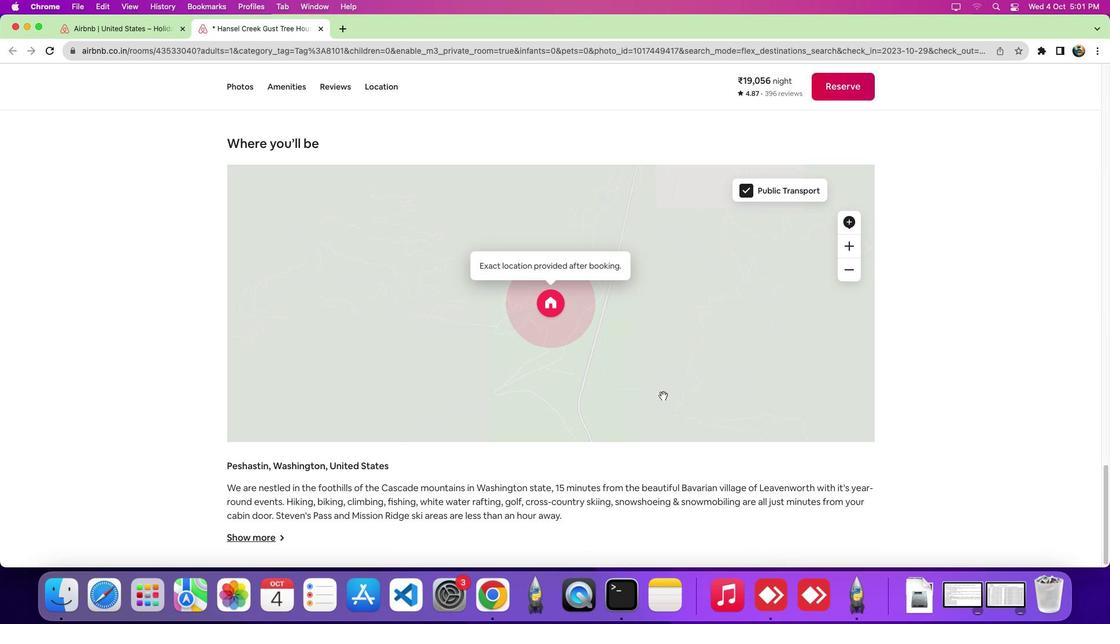 
Action: Mouse scrolled (663, 395) with delta (0, -1)
Screenshot: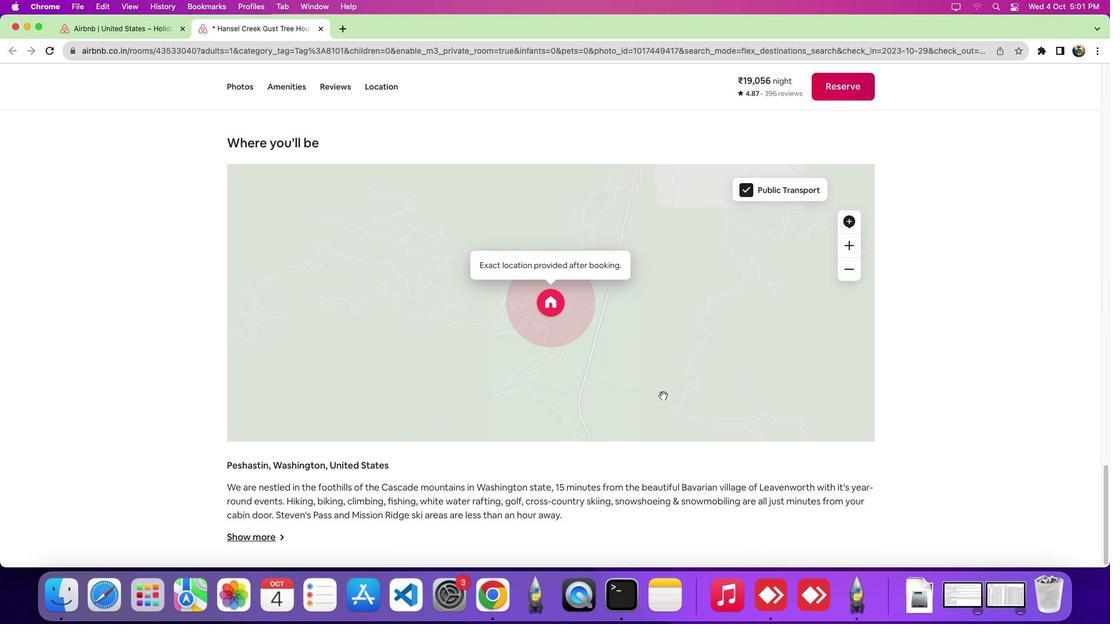 
Action: Mouse scrolled (663, 395) with delta (0, -5)
Screenshot: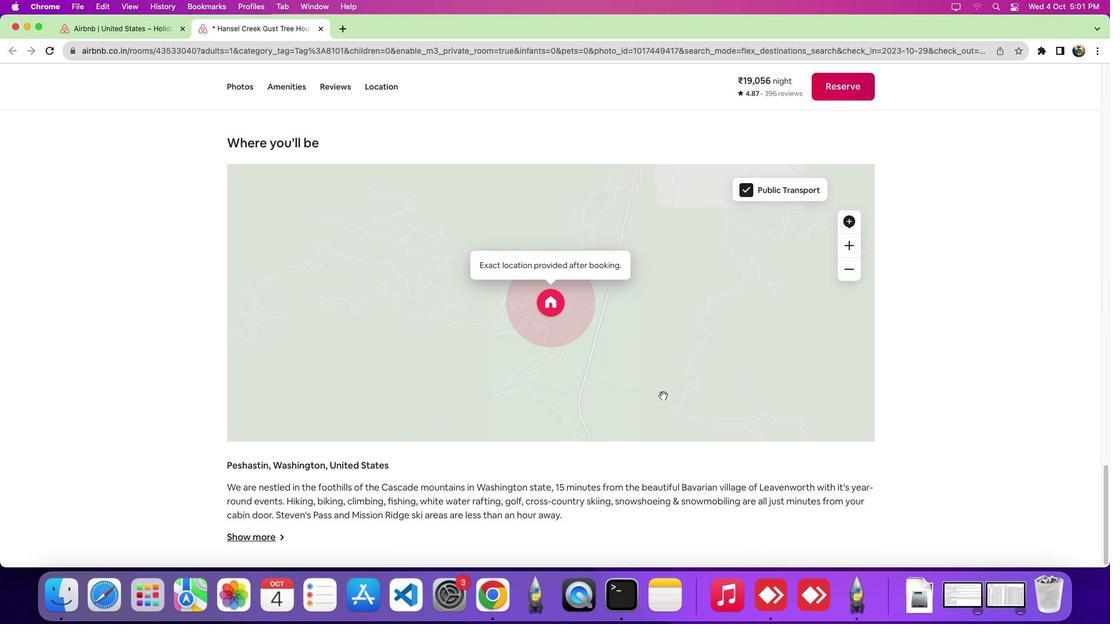 
Action: Mouse scrolled (663, 395) with delta (0, -7)
Screenshot: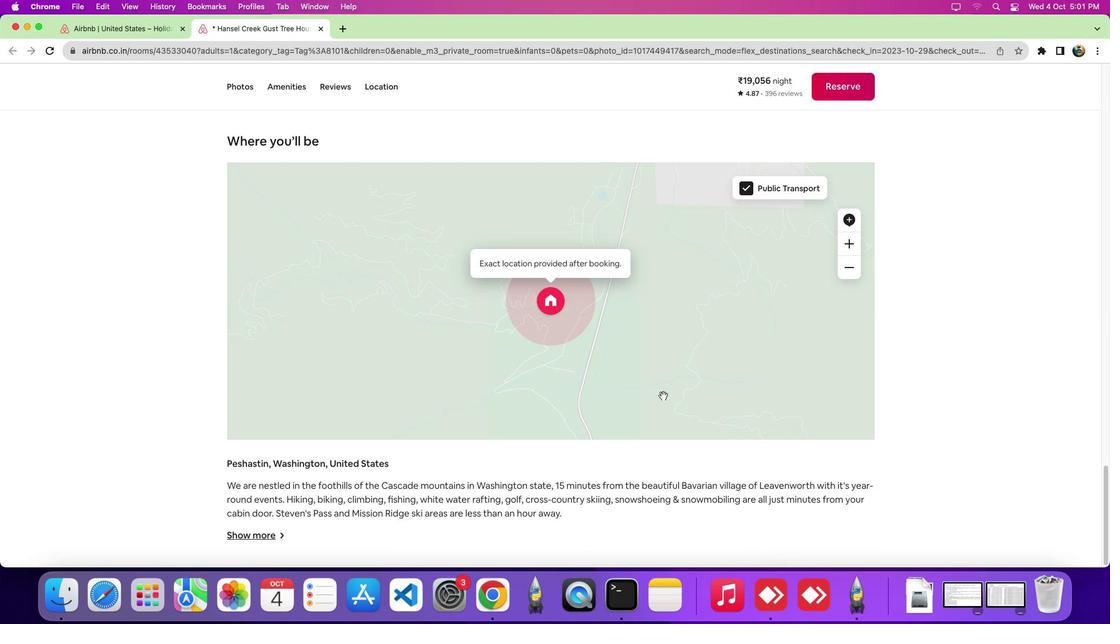 
Action: Mouse scrolled (663, 395) with delta (0, 0)
Screenshot: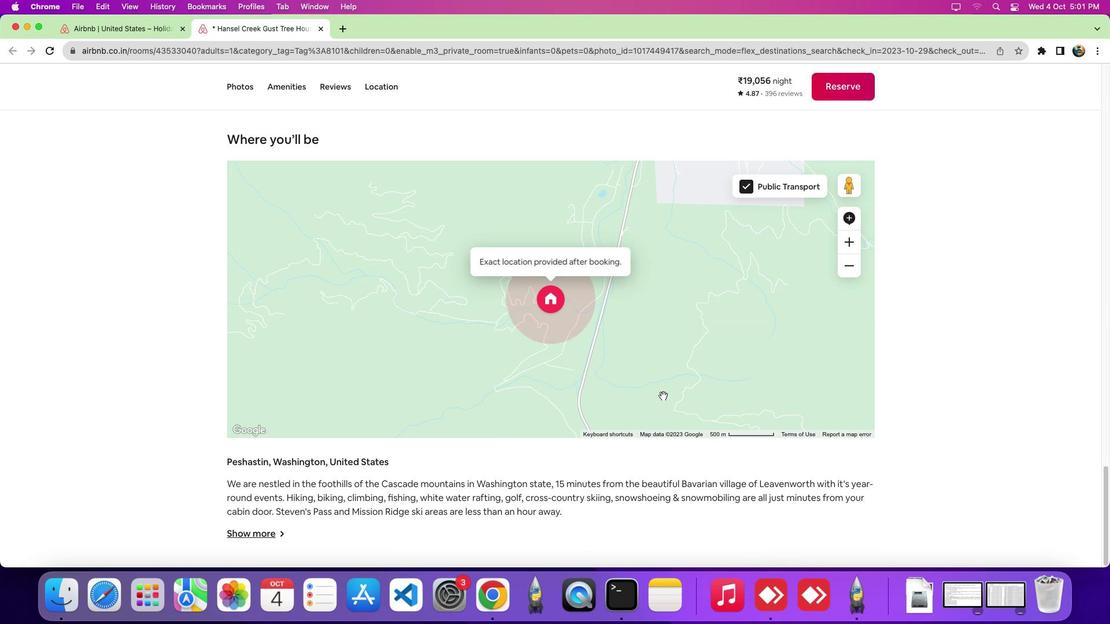 
Action: Mouse scrolled (663, 395) with delta (0, 0)
Screenshot: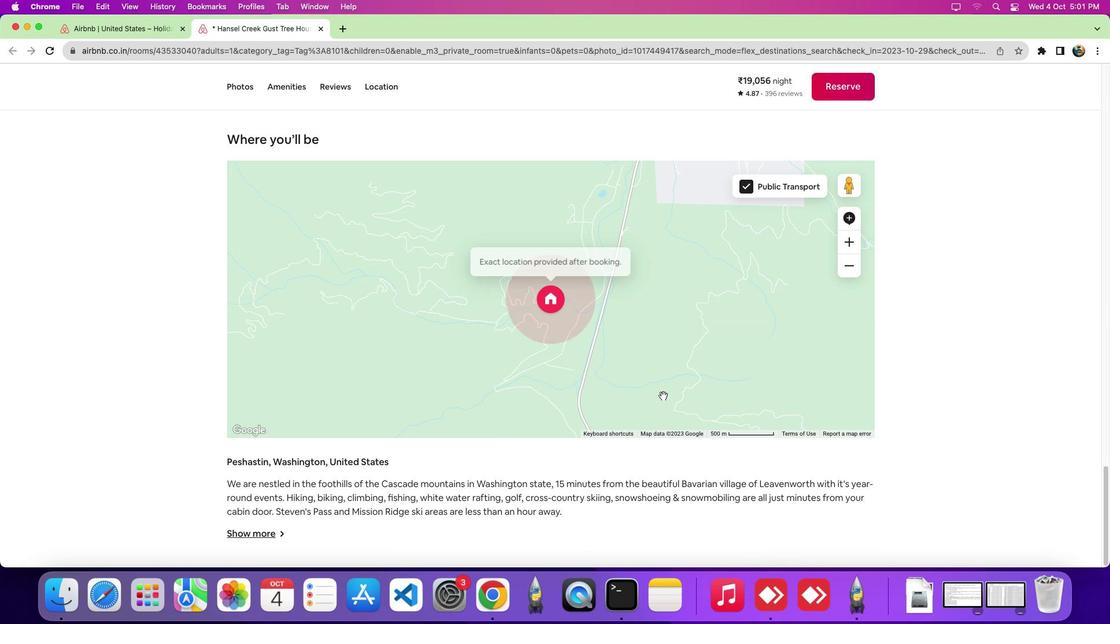 
Action: Mouse scrolled (663, 395) with delta (0, -5)
Screenshot: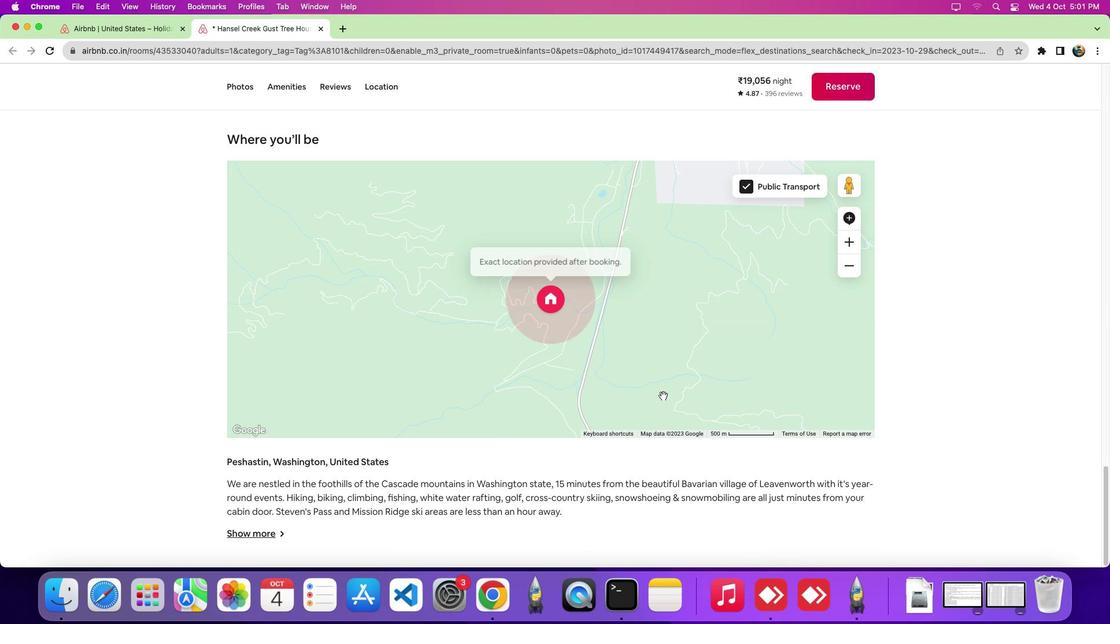 
Action: Mouse scrolled (663, 395) with delta (0, -7)
Screenshot: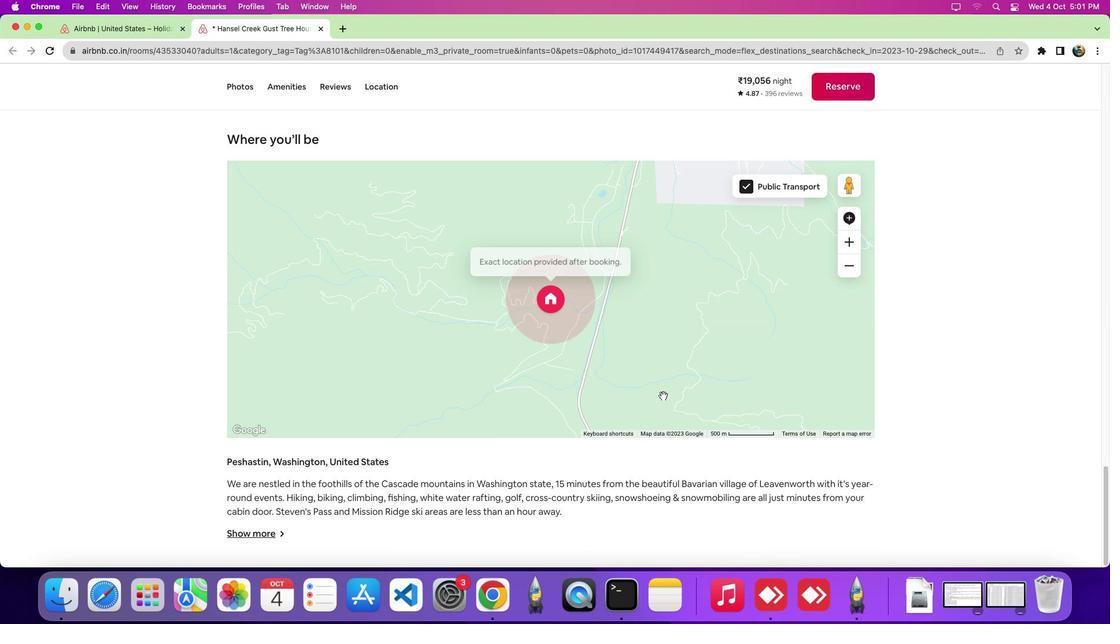 
Action: Mouse scrolled (663, 395) with delta (0, -8)
Screenshot: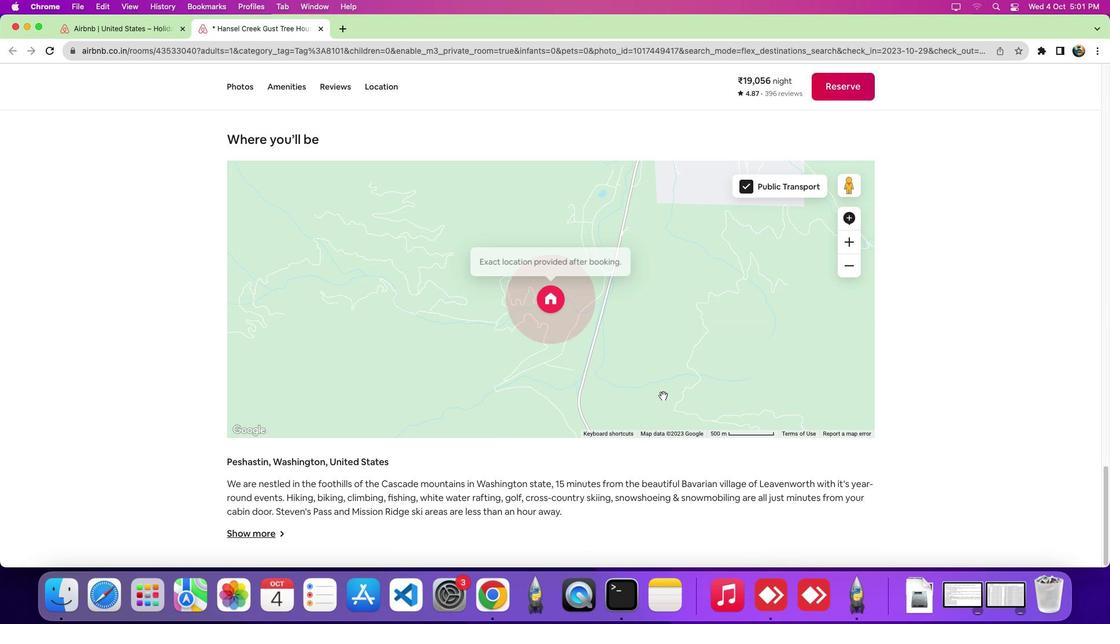 
Action: Mouse scrolled (663, 395) with delta (0, 0)
Screenshot: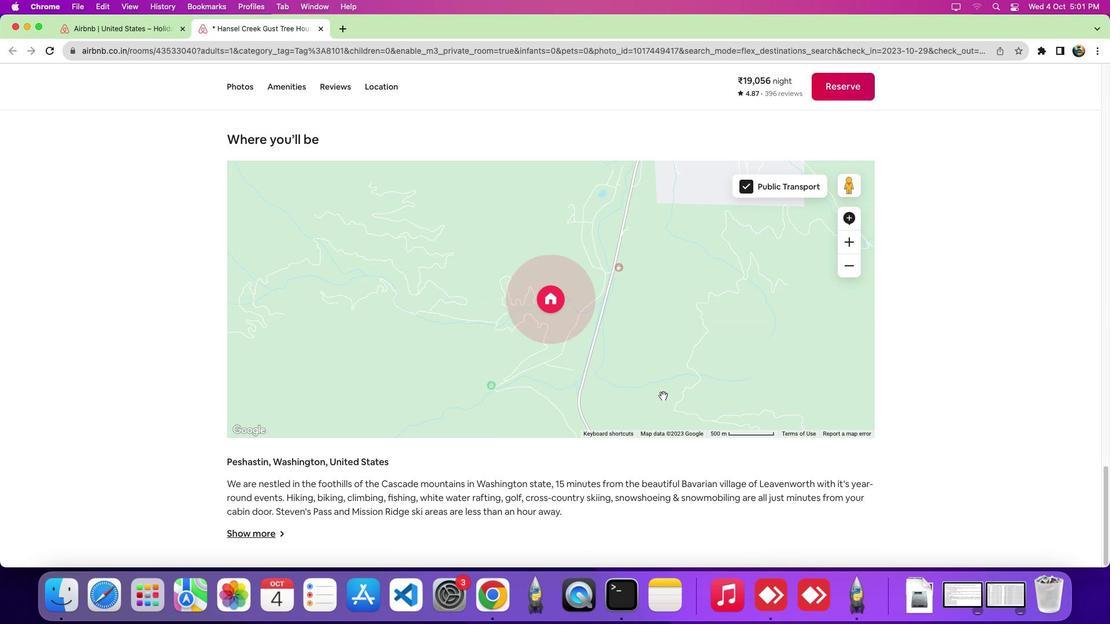 
Action: Mouse scrolled (663, 395) with delta (0, 0)
Screenshot: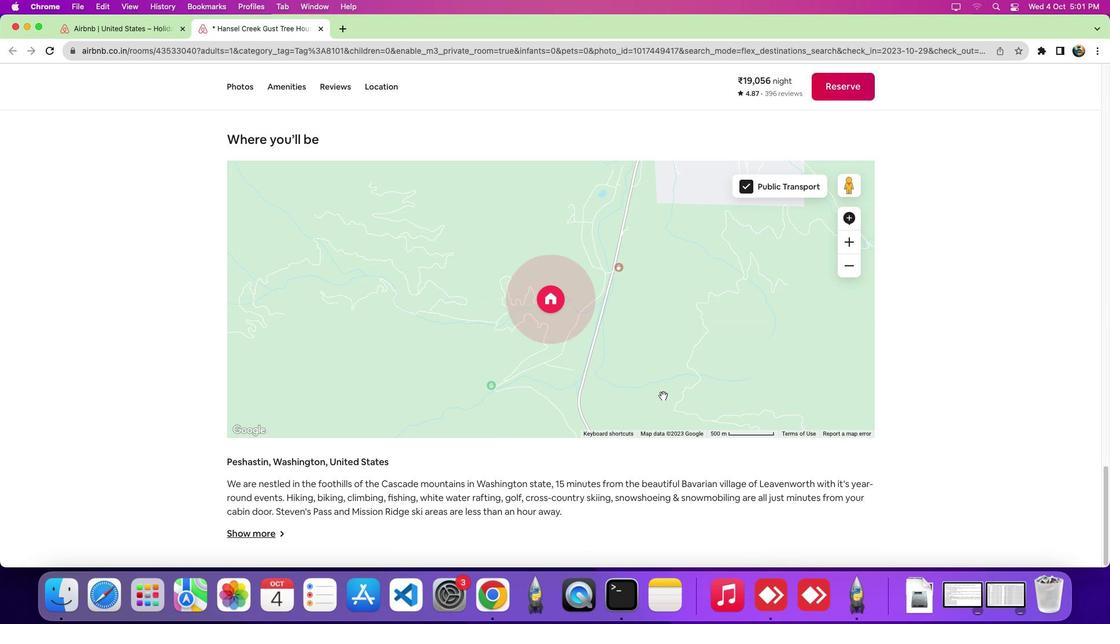 
Action: Mouse scrolled (663, 395) with delta (0, -4)
Screenshot: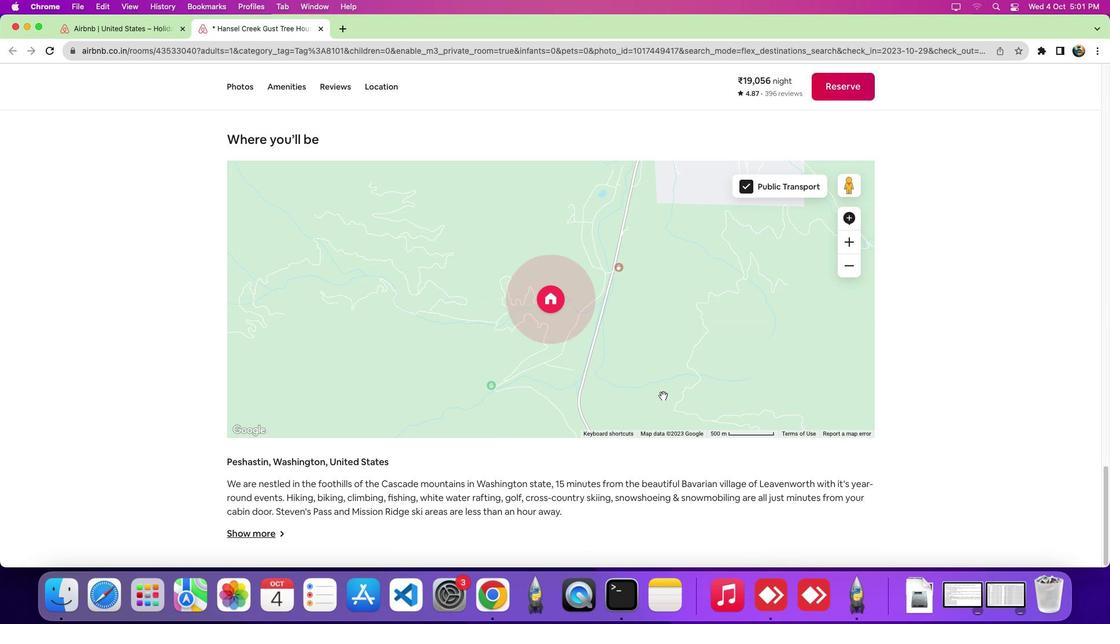 
Action: Mouse scrolled (663, 395) with delta (0, 0)
Screenshot: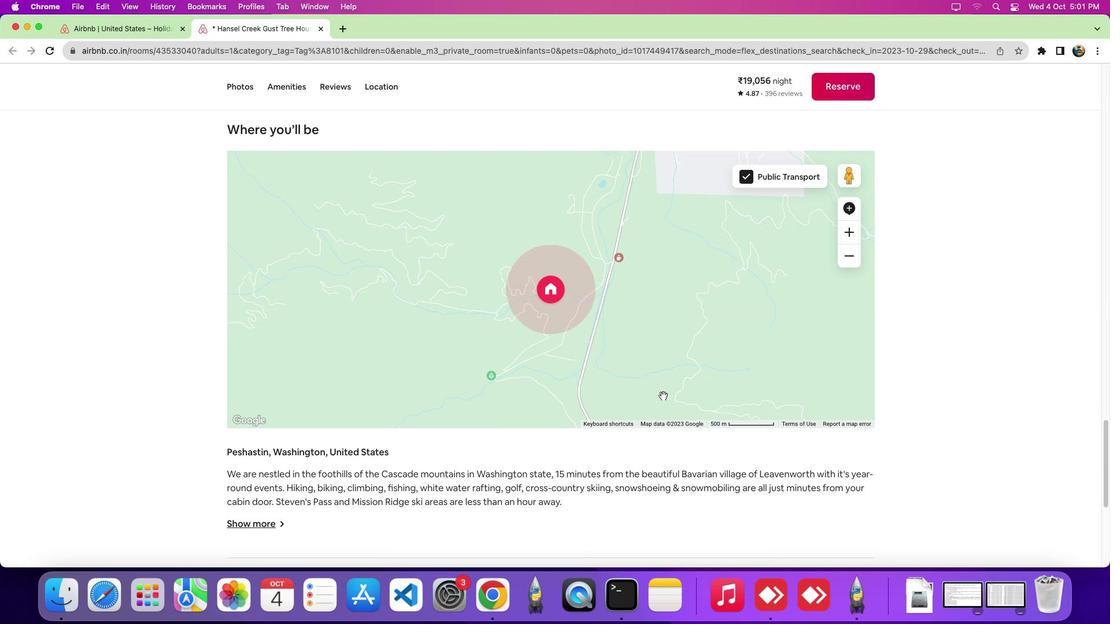 
Action: Mouse scrolled (663, 395) with delta (0, 0)
Screenshot: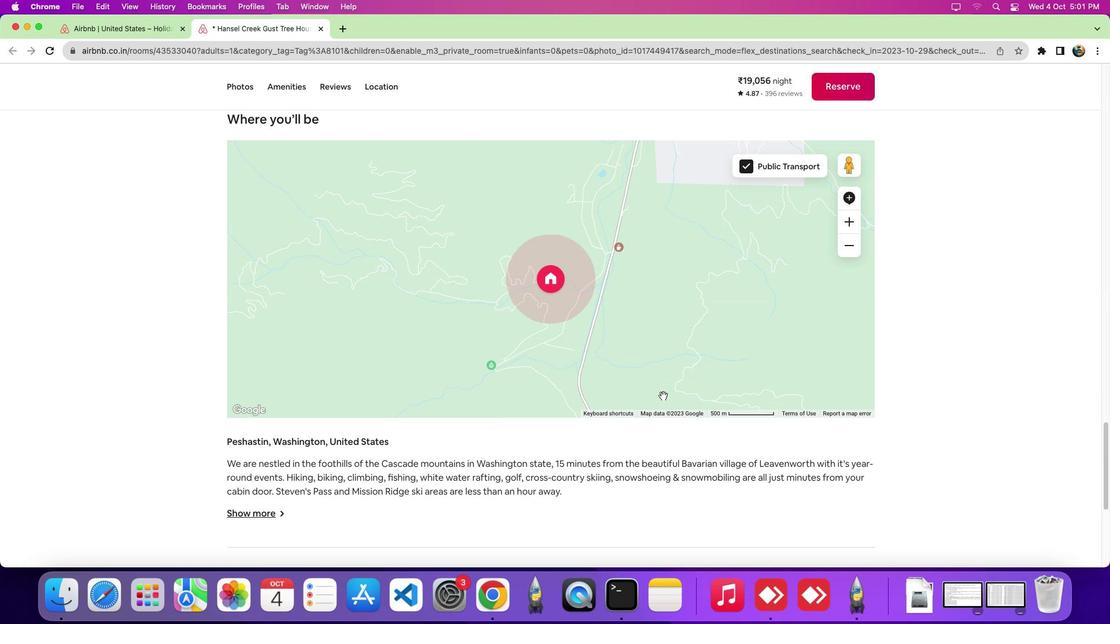 
Action: Mouse scrolled (663, 395) with delta (0, 0)
Screenshot: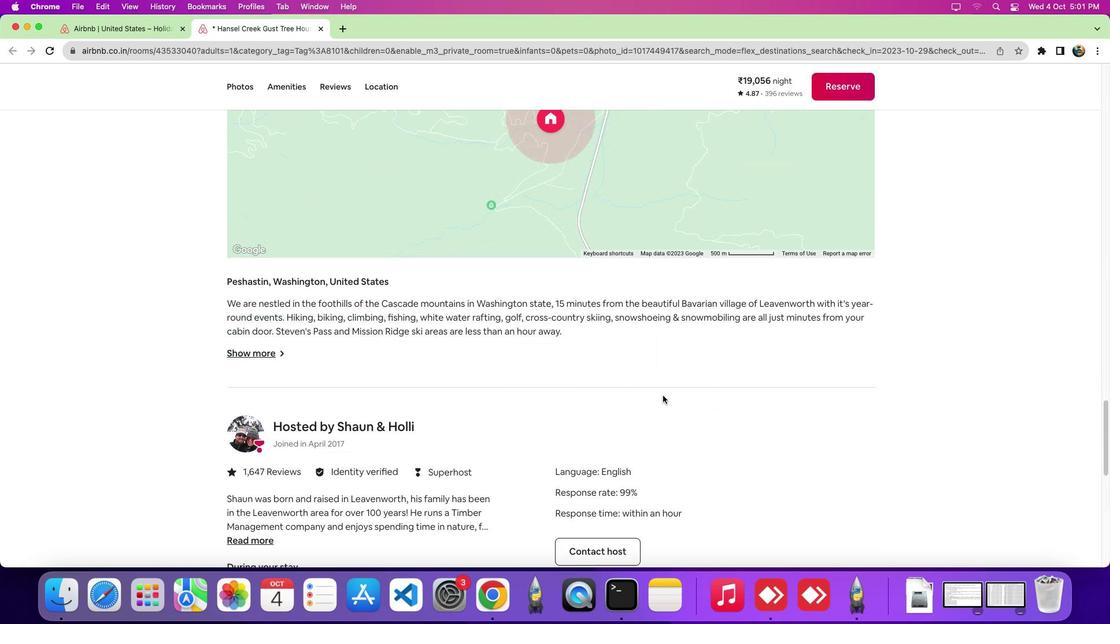 
Action: Mouse scrolled (663, 395) with delta (0, -1)
Screenshot: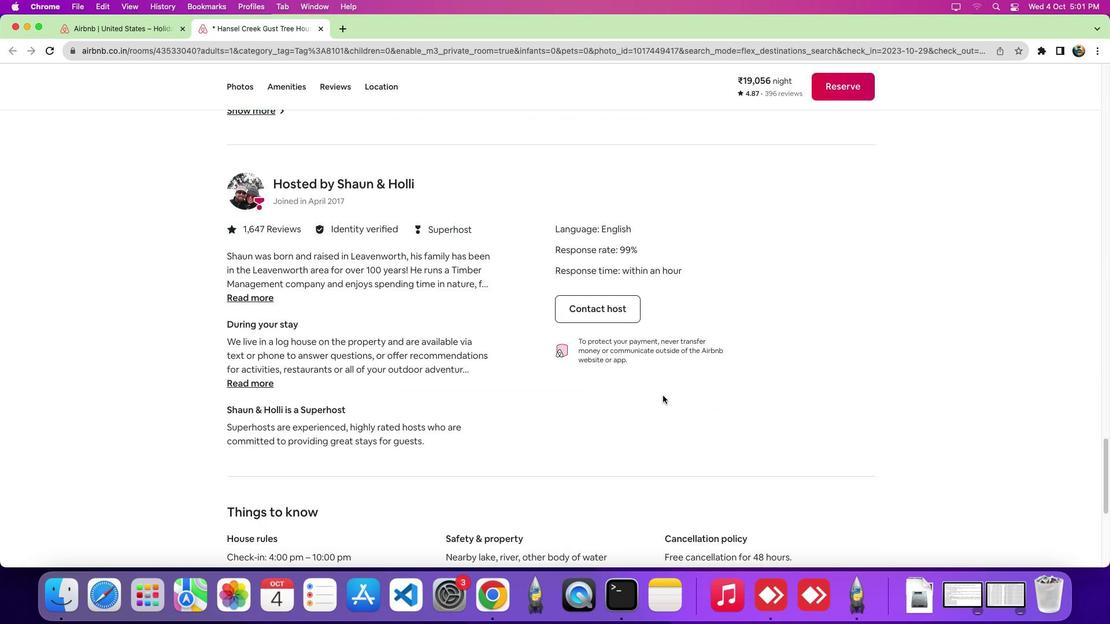 
Action: Mouse scrolled (663, 395) with delta (0, -5)
Screenshot: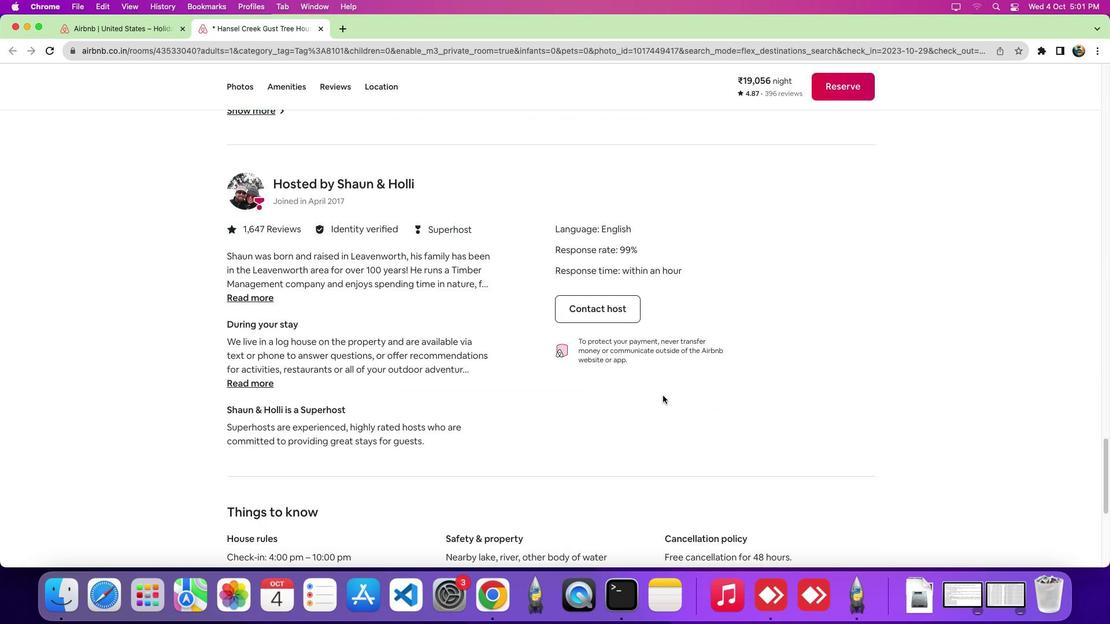 
Action: Mouse scrolled (663, 395) with delta (0, -7)
Screenshot: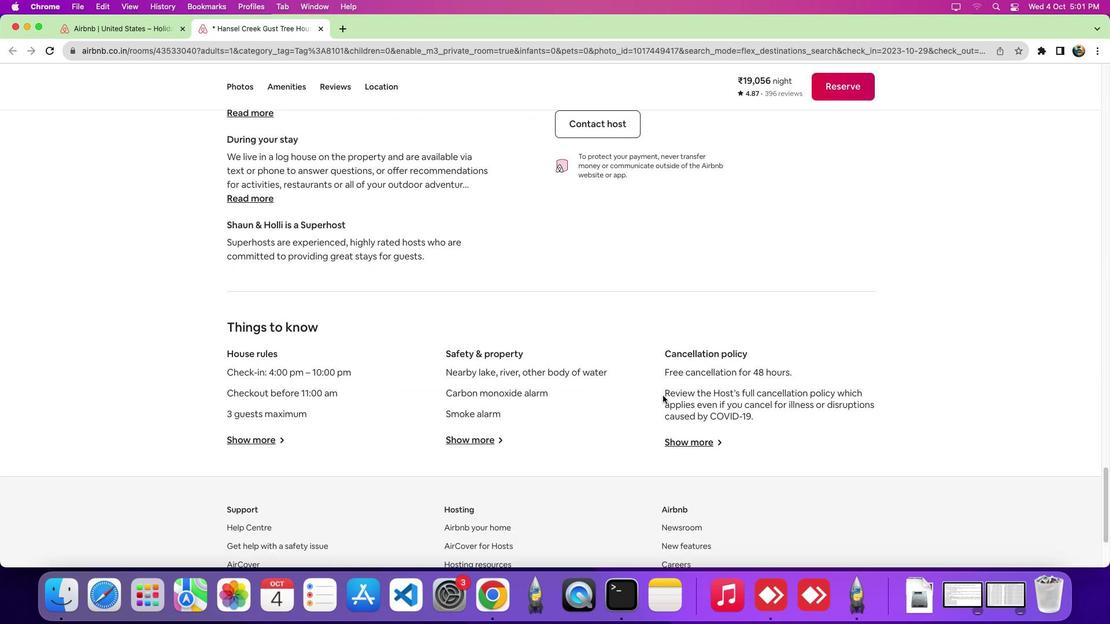 
Action: Mouse scrolled (663, 395) with delta (0, 0)
Screenshot: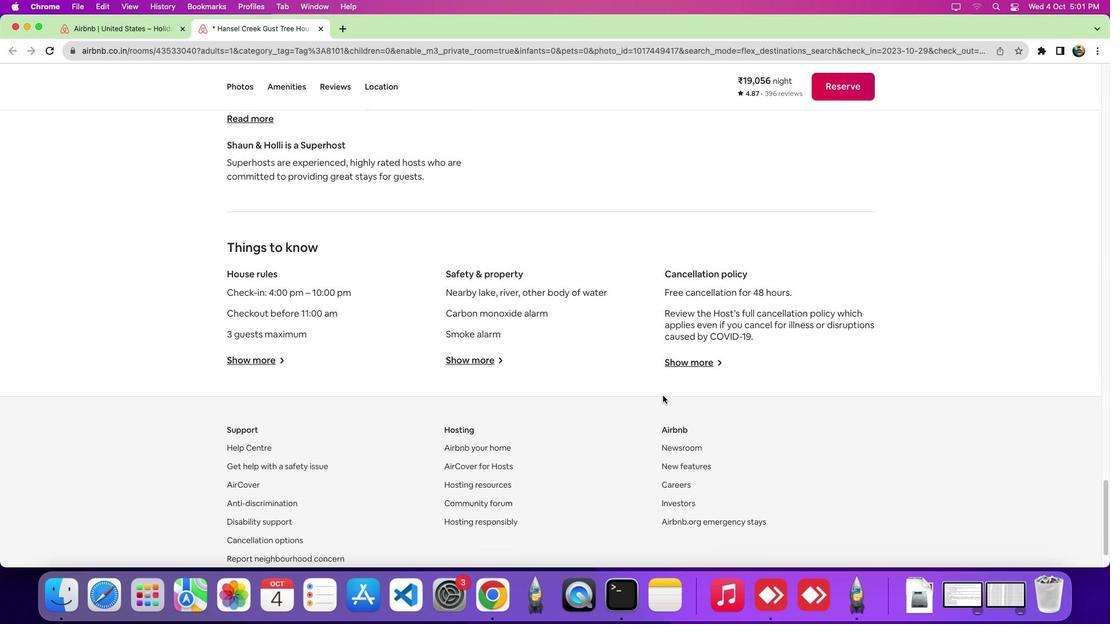 
Action: Mouse scrolled (663, 395) with delta (0, -1)
Screenshot: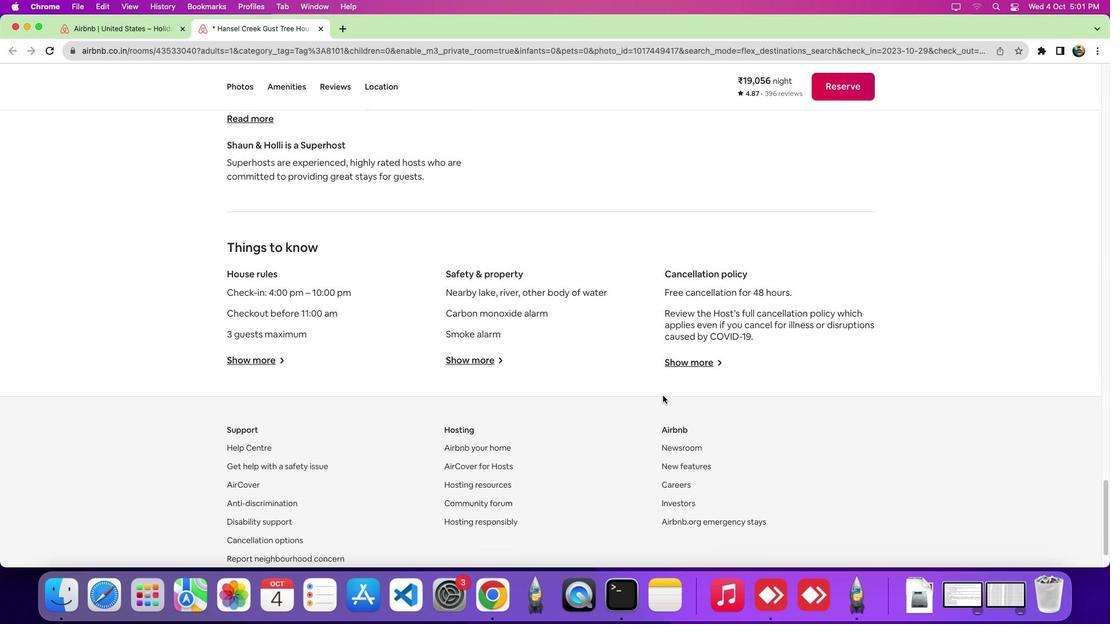 
Action: Mouse scrolled (663, 395) with delta (0, -5)
Screenshot: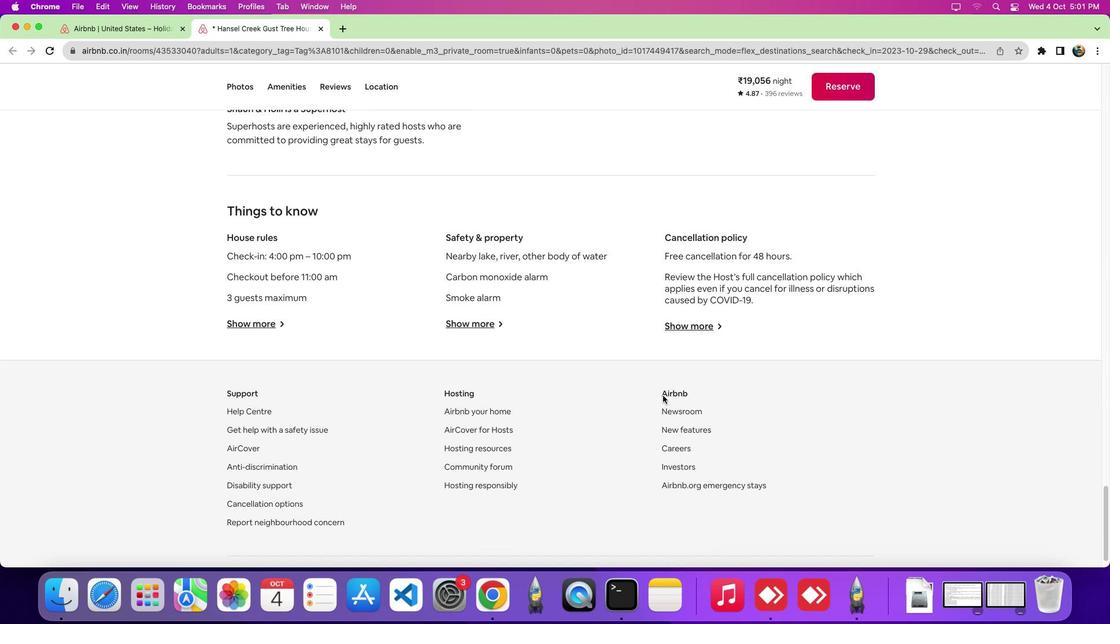 
Action: Mouse scrolled (663, 395) with delta (0, -7)
Screenshot: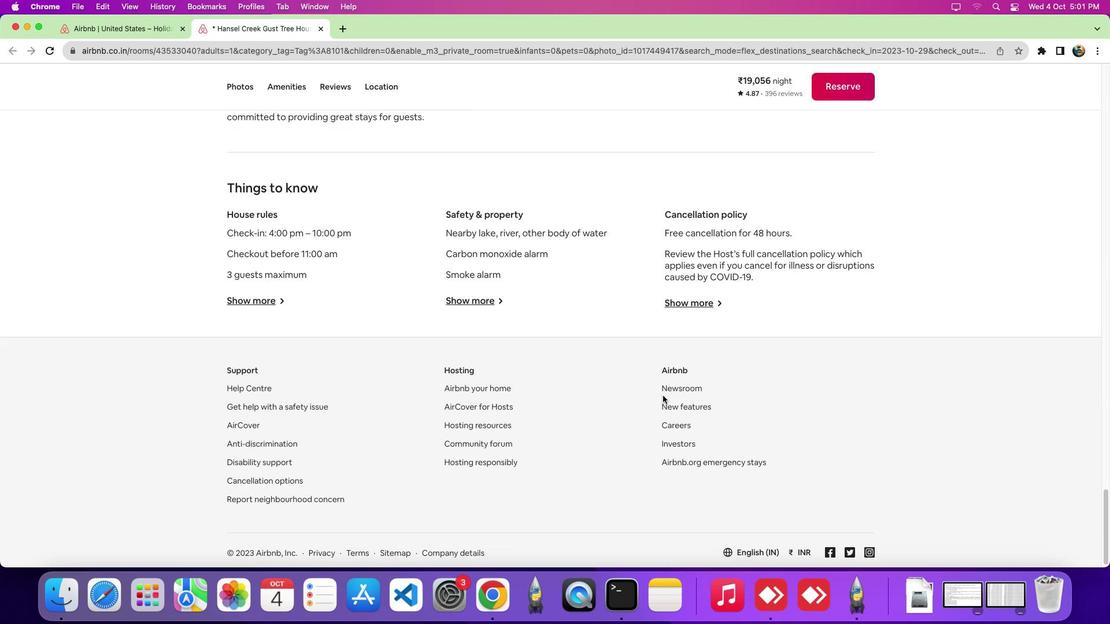 
Action: Mouse moved to (471, 296)
Screenshot: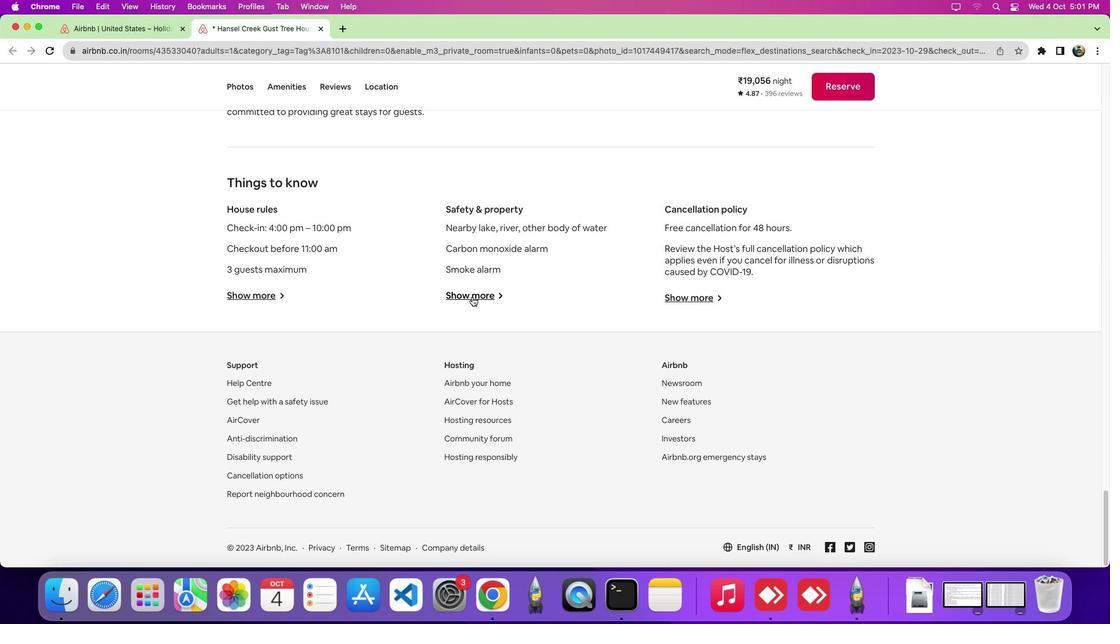 
Action: Mouse pressed left at (471, 296)
Screenshot: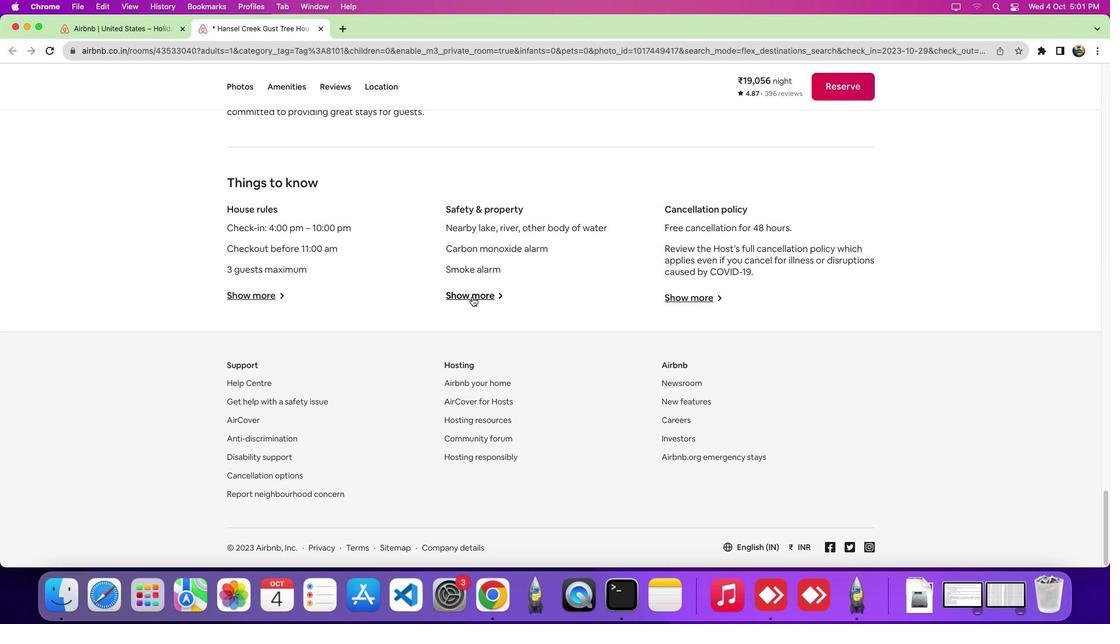 
Action: Mouse scrolled (471, 296) with delta (0, 0)
Screenshot: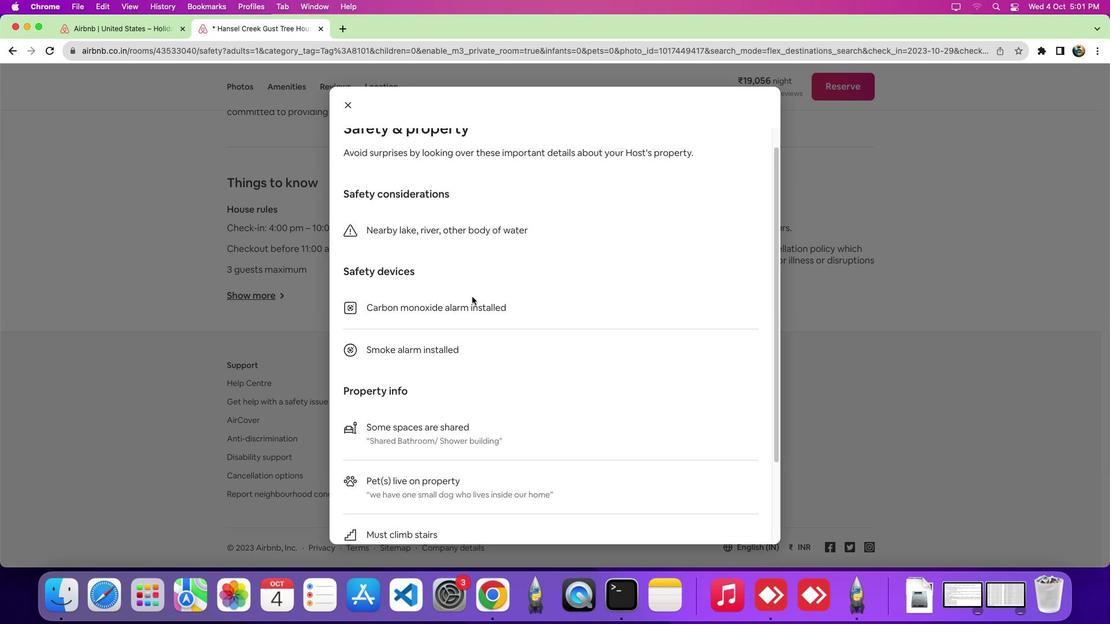 
Action: Mouse scrolled (471, 296) with delta (0, 0)
Screenshot: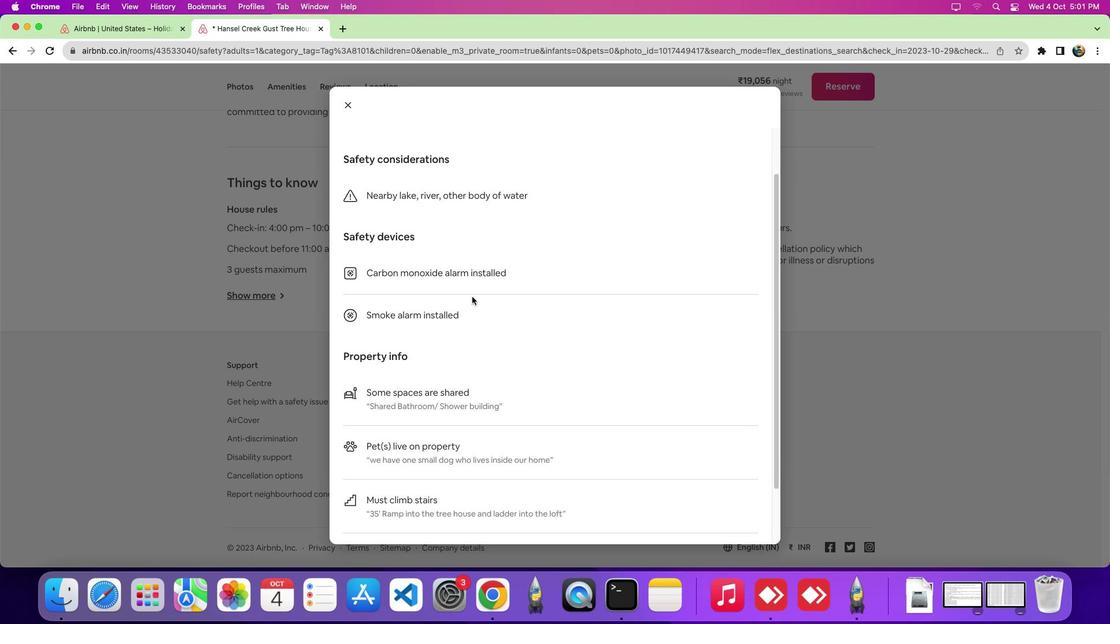 
Action: Mouse scrolled (471, 296) with delta (0, -4)
Screenshot: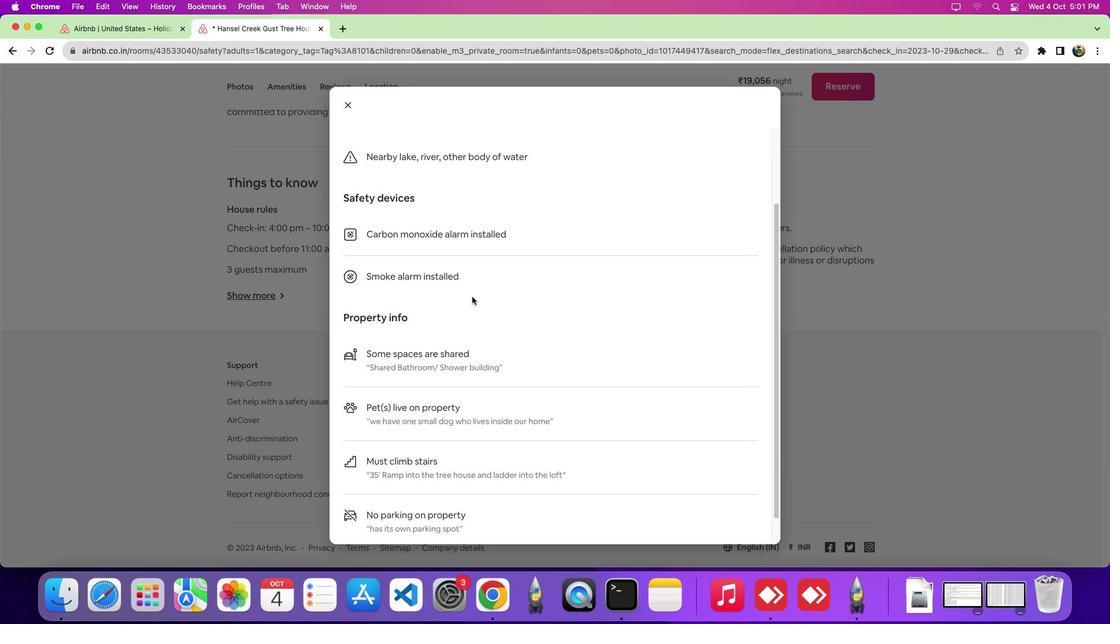 
Action: Mouse scrolled (471, 296) with delta (0, -6)
Screenshot: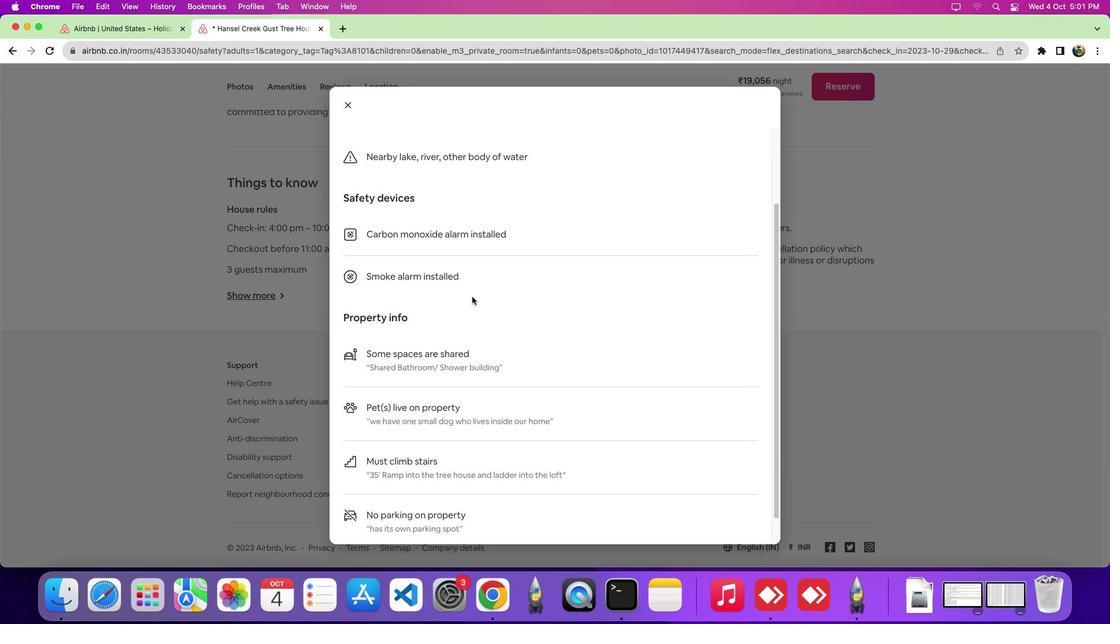 
Action: Mouse scrolled (471, 296) with delta (0, -8)
Screenshot: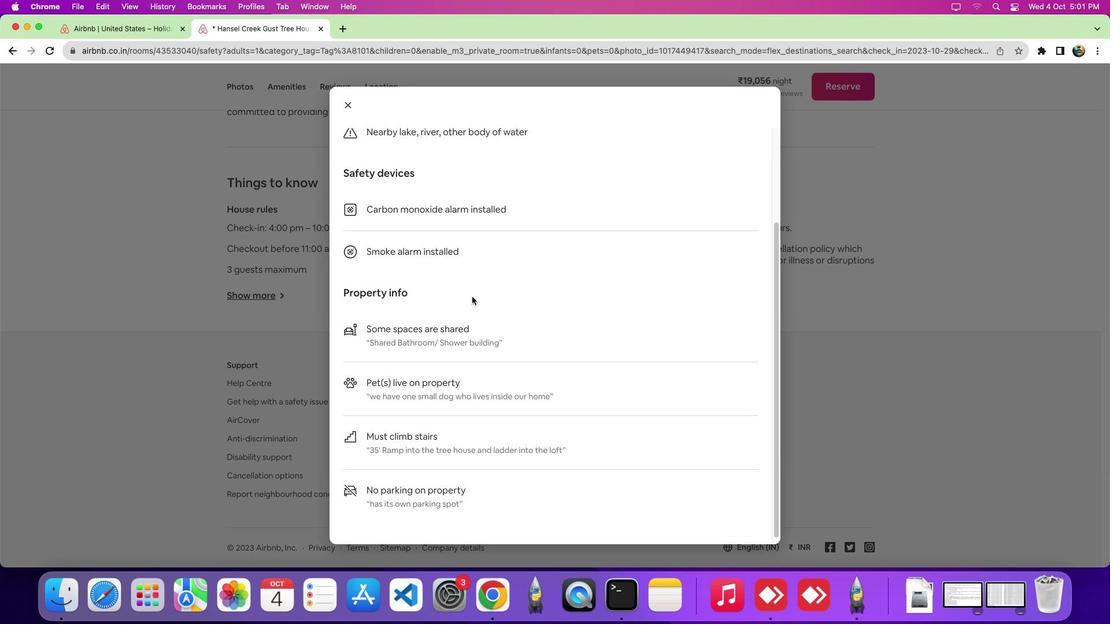 
Action: Mouse scrolled (471, 296) with delta (0, 0)
Screenshot: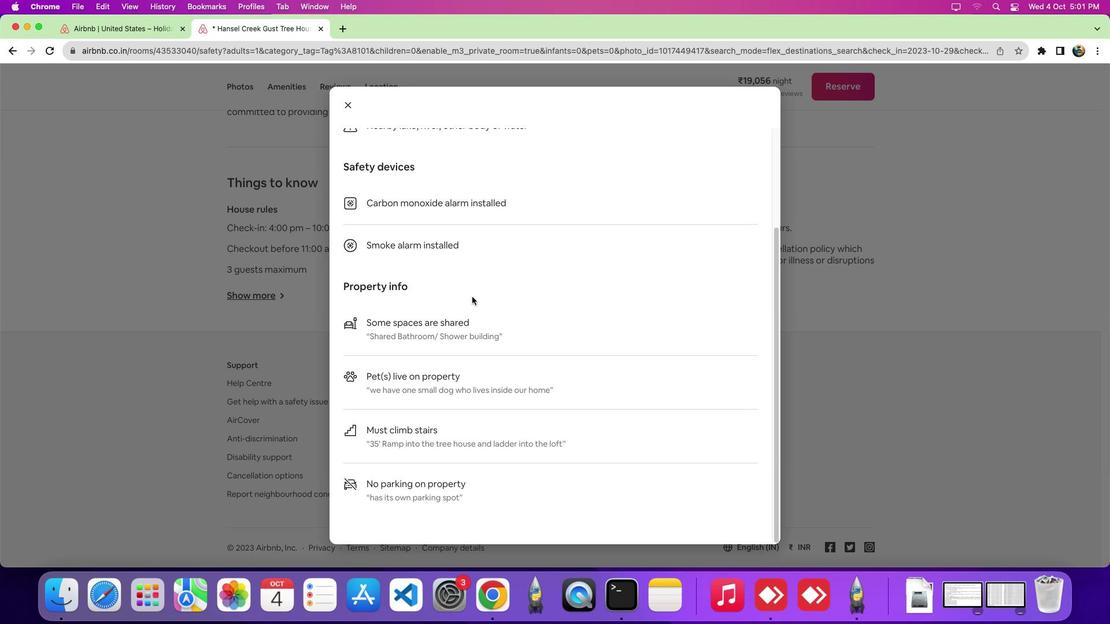 
Action: Mouse scrolled (471, 296) with delta (0, -1)
Screenshot: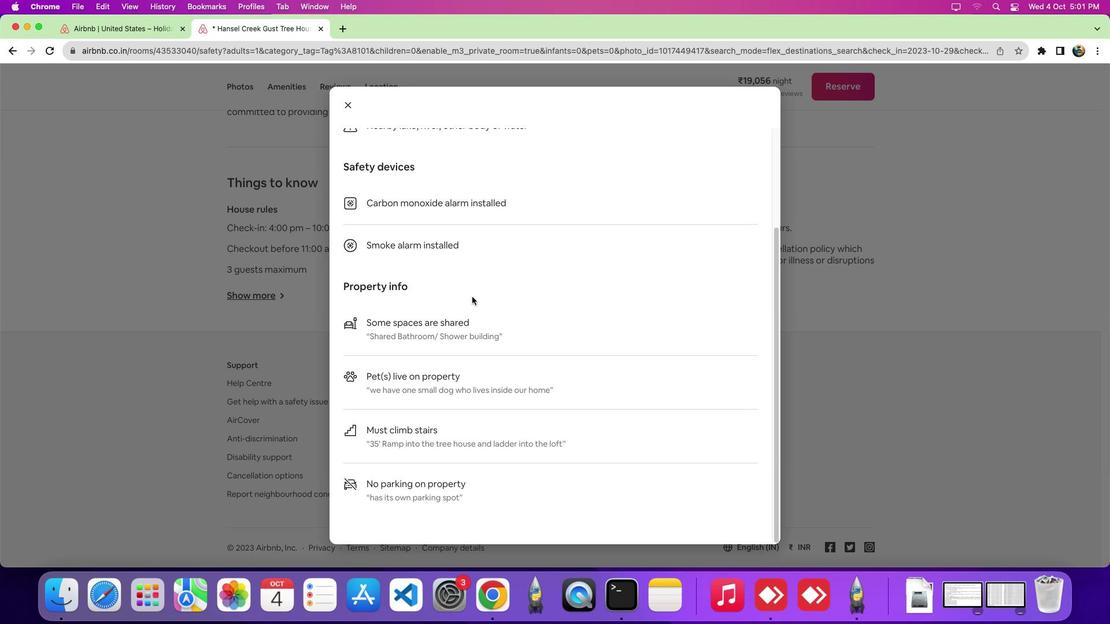 
Action: Mouse scrolled (471, 296) with delta (0, -5)
Screenshot: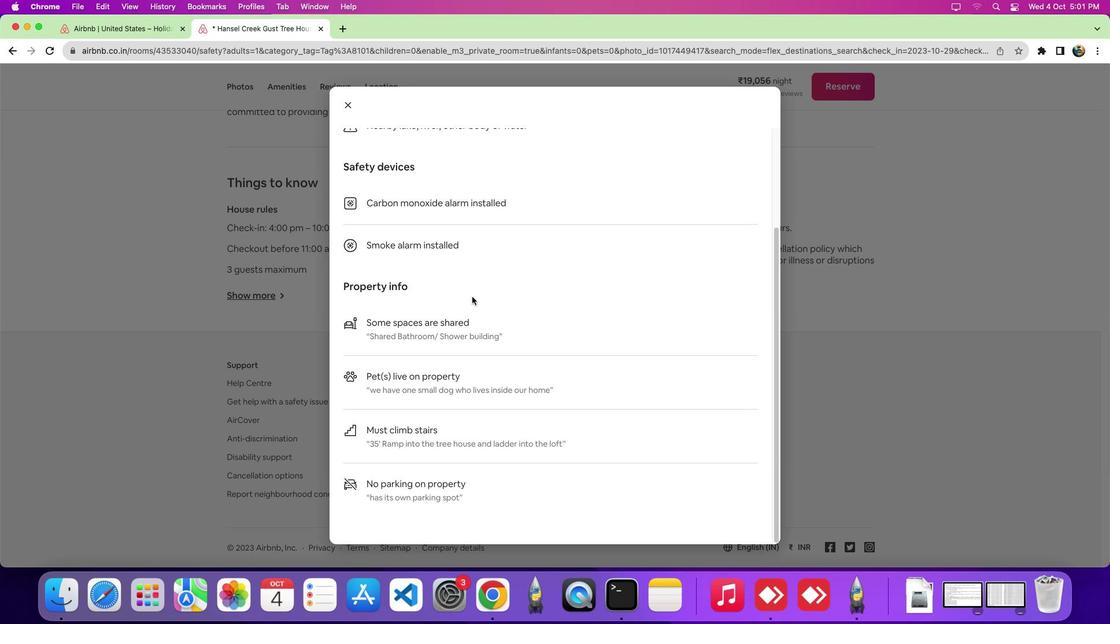 
